 Task: Find connections with filter location Granja with filter topic #Gettingthingsdonewith filter profile language German with filter current company APL Logistics with filter school Bharath University with filter industry Wholesale Hardware, Plumbing, Heating Equipment with filter service category Nonprofit Consulting with filter keywords title Truck Driver
Action: Mouse moved to (583, 119)
Screenshot: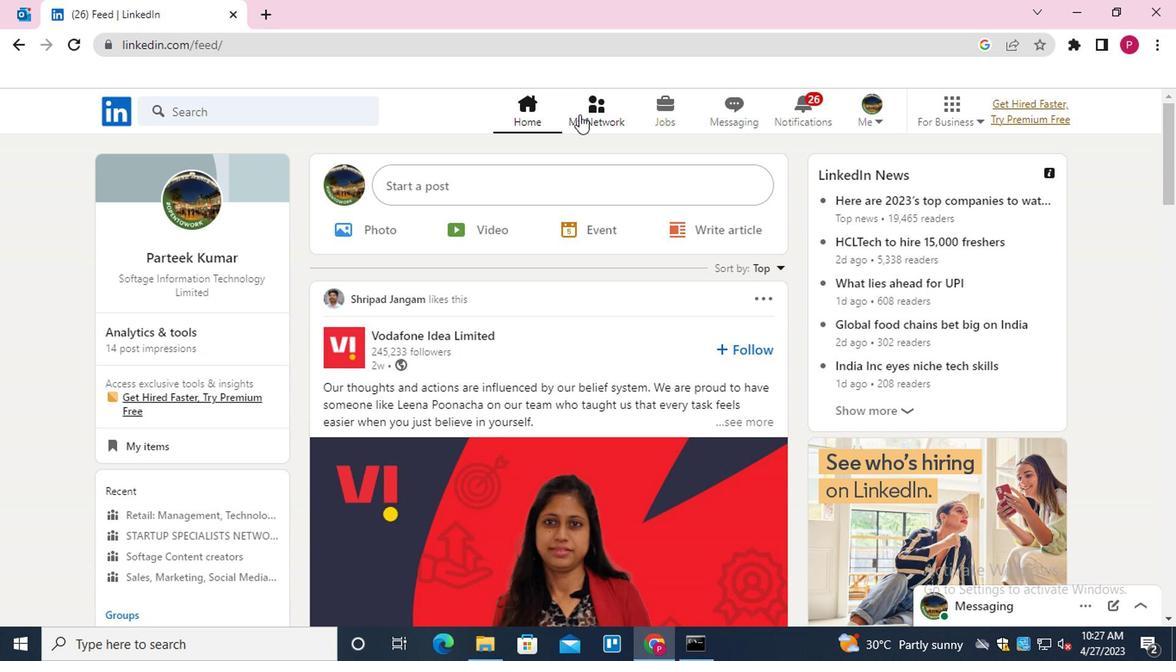 
Action: Mouse pressed left at (583, 119)
Screenshot: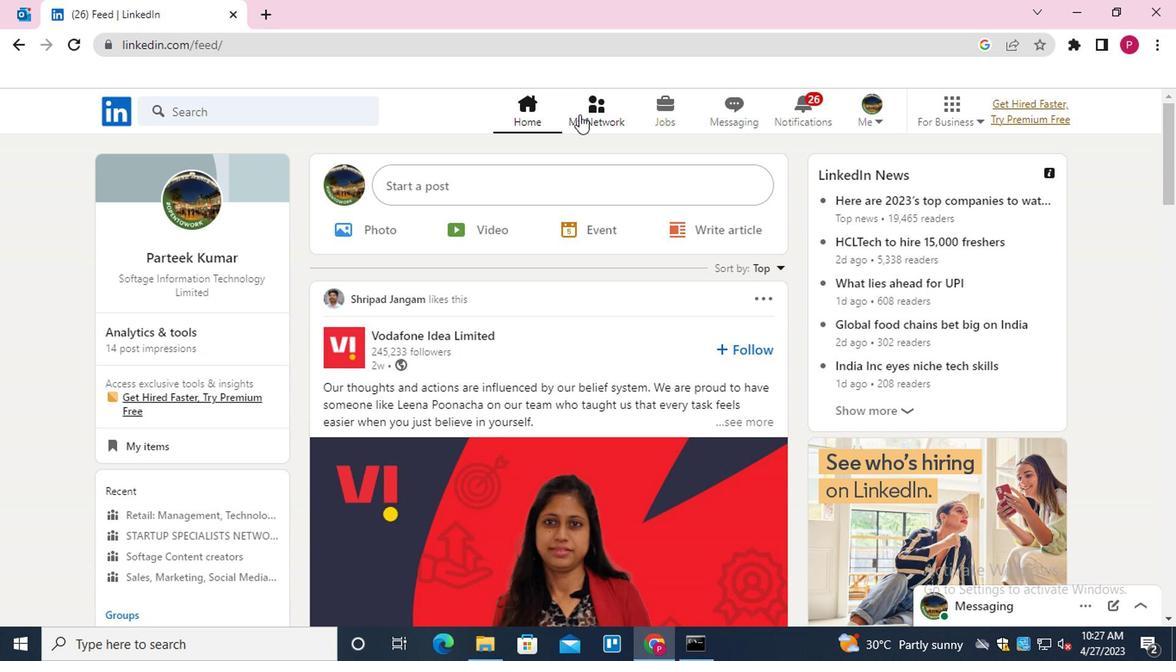 
Action: Mouse moved to (240, 212)
Screenshot: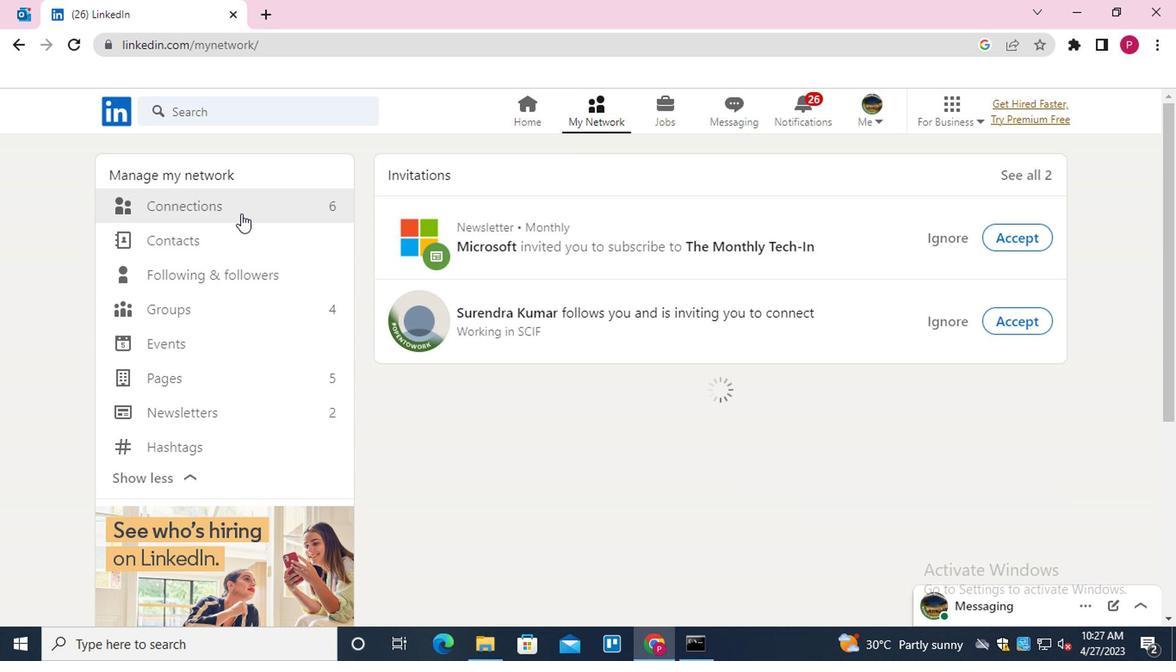 
Action: Mouse pressed left at (240, 212)
Screenshot: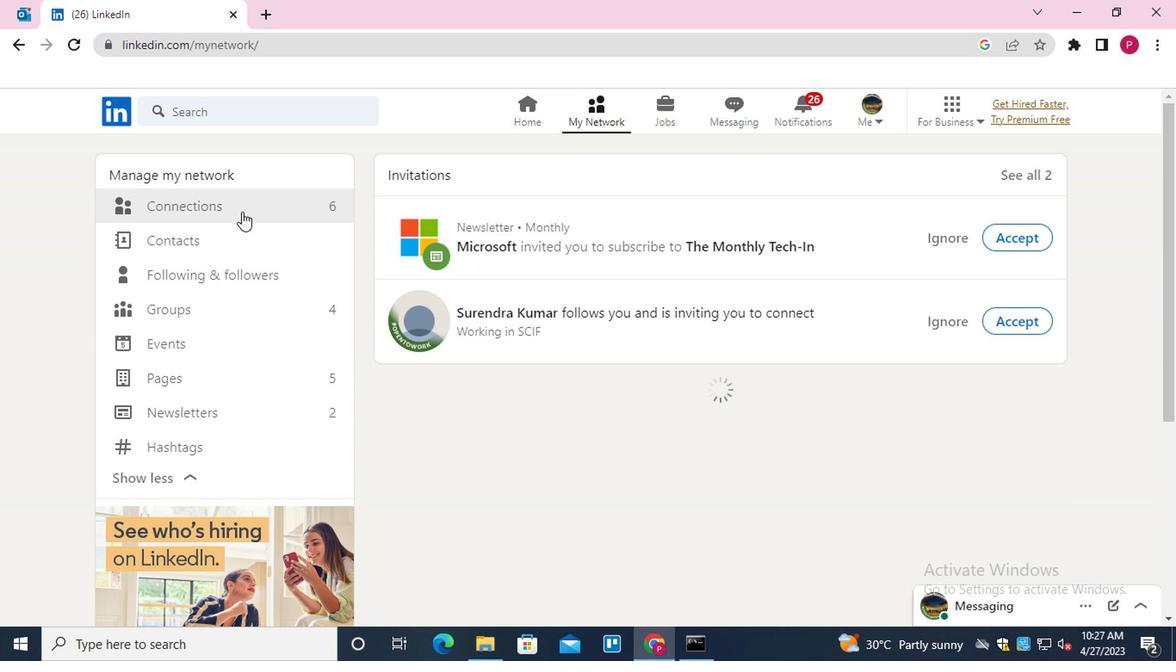
Action: Mouse moved to (705, 205)
Screenshot: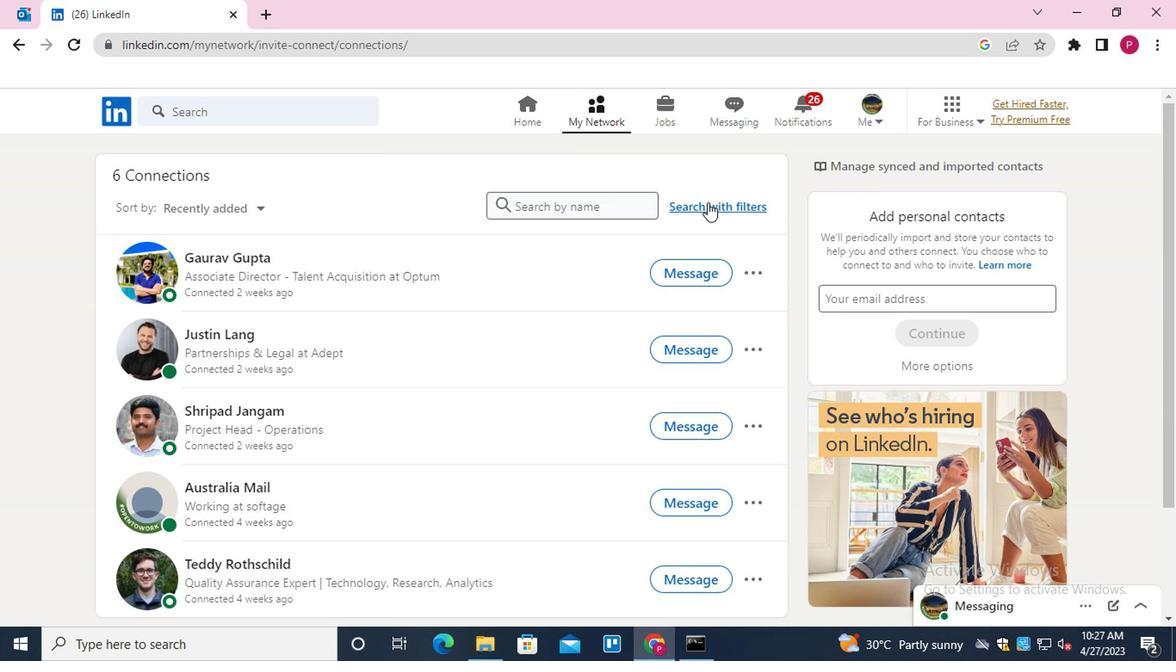 
Action: Mouse pressed left at (705, 205)
Screenshot: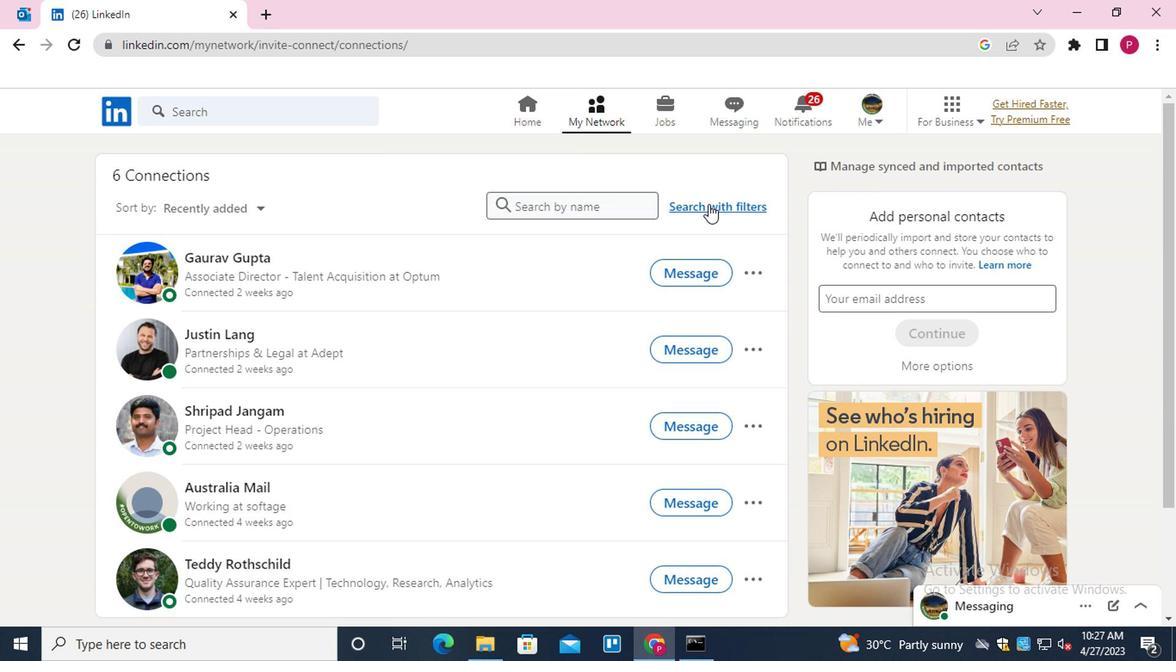 
Action: Mouse moved to (577, 172)
Screenshot: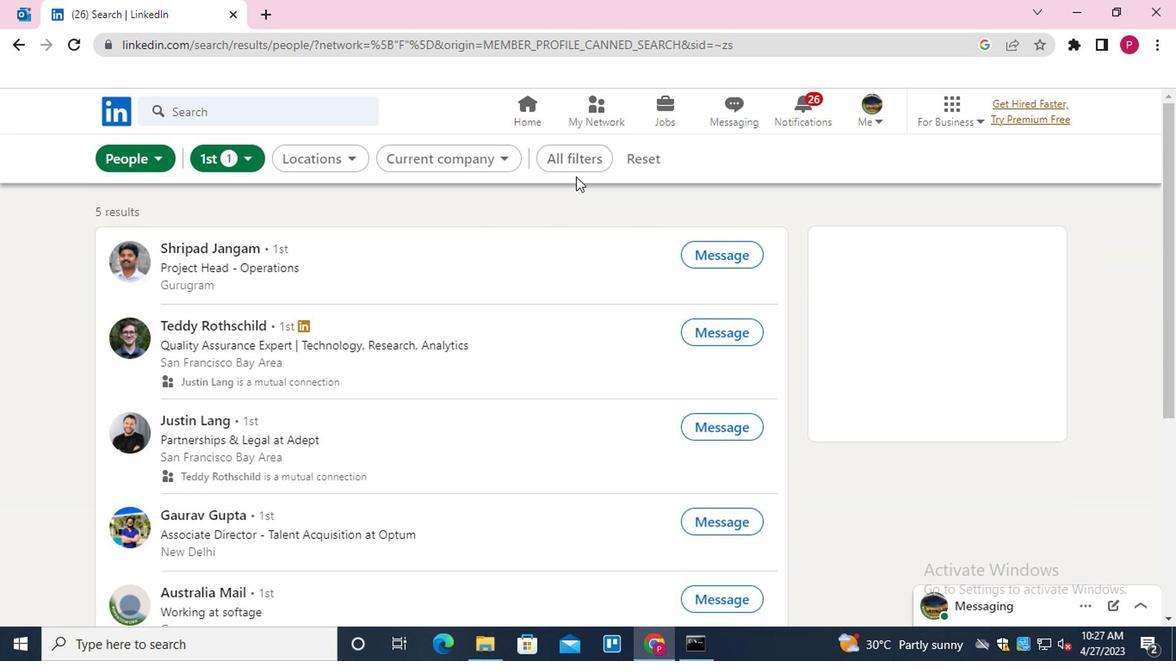 
Action: Mouse pressed left at (577, 172)
Screenshot: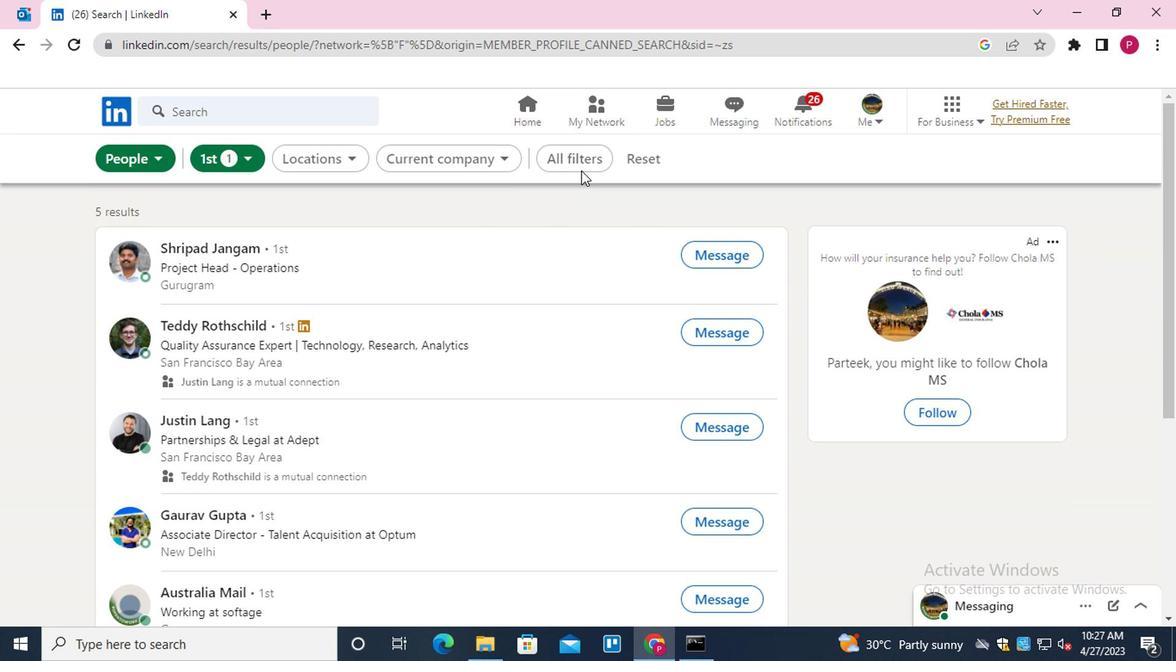 
Action: Mouse moved to (901, 346)
Screenshot: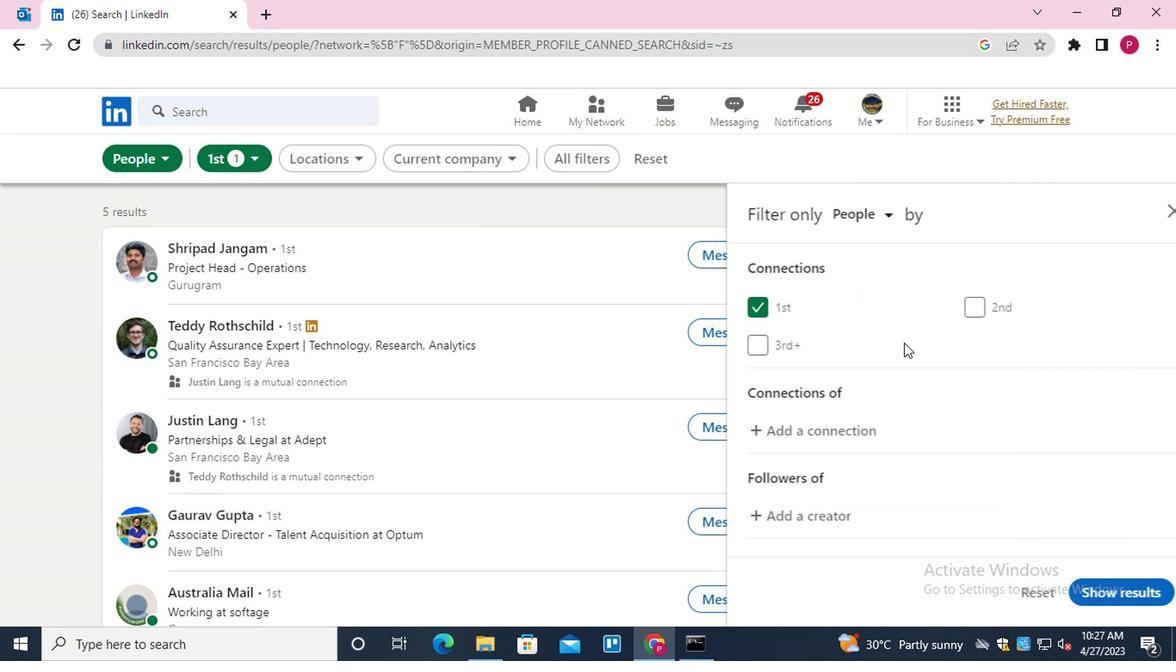 
Action: Mouse scrolled (901, 346) with delta (0, 0)
Screenshot: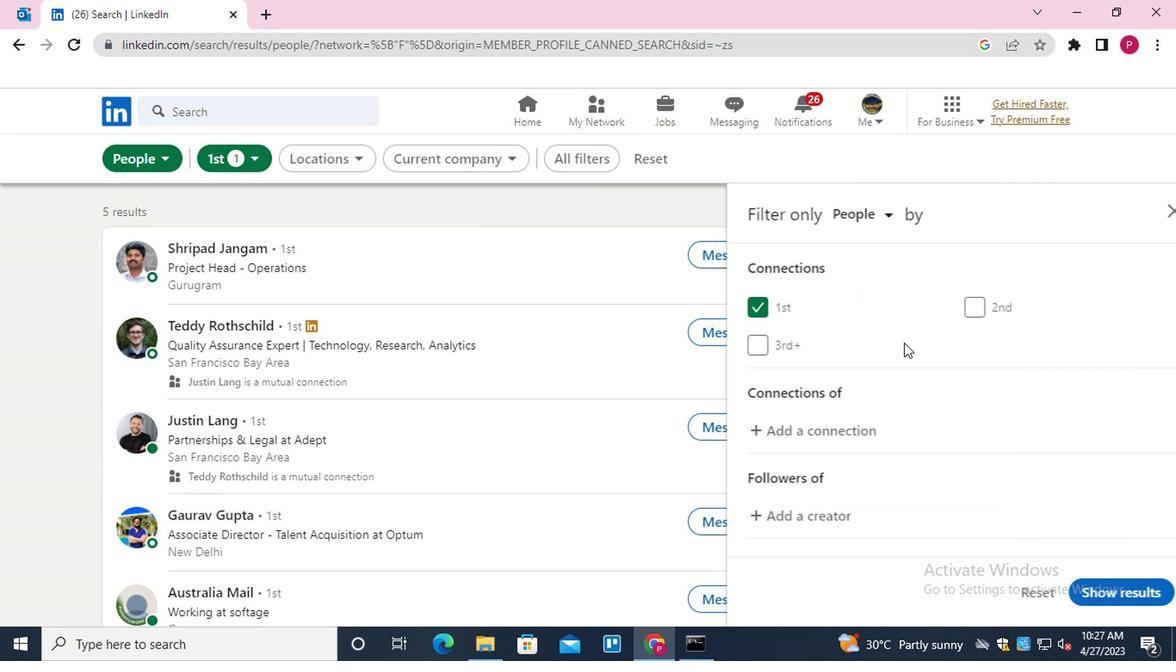 
Action: Mouse moved to (906, 353)
Screenshot: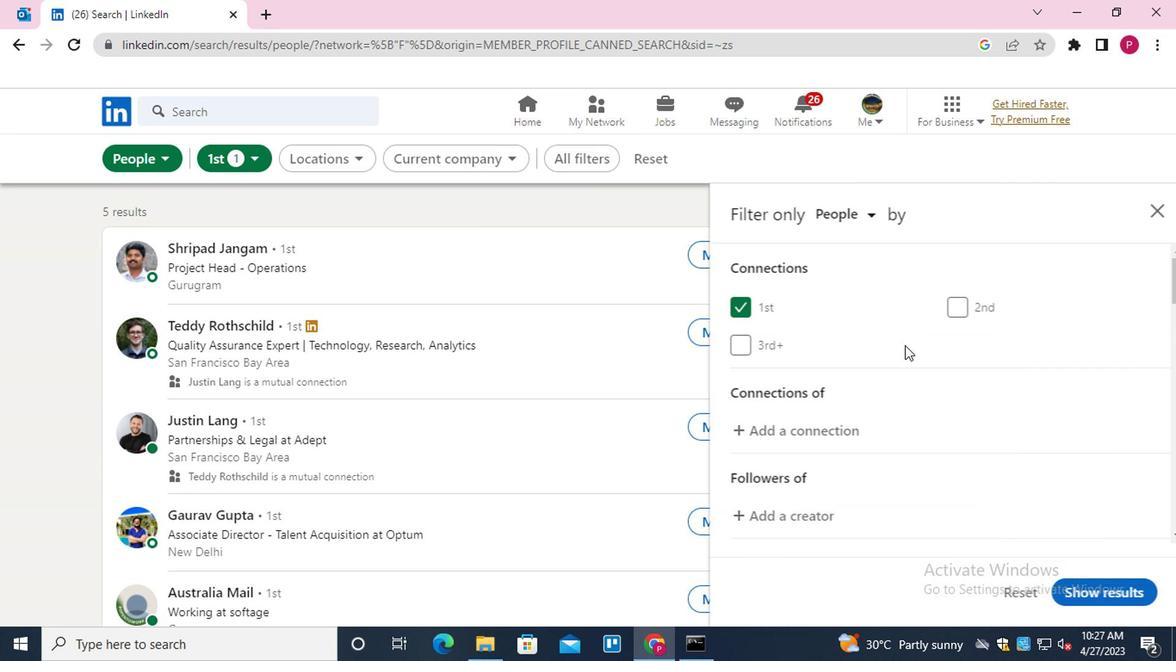 
Action: Mouse scrolled (906, 352) with delta (0, 0)
Screenshot: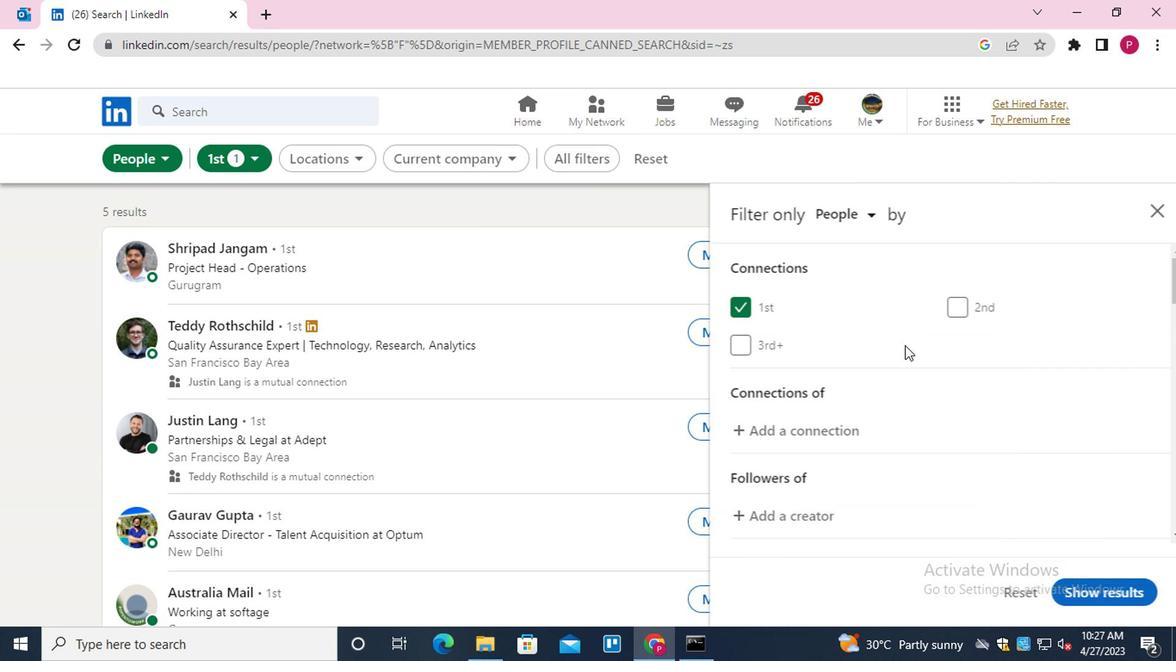 
Action: Mouse moved to (908, 356)
Screenshot: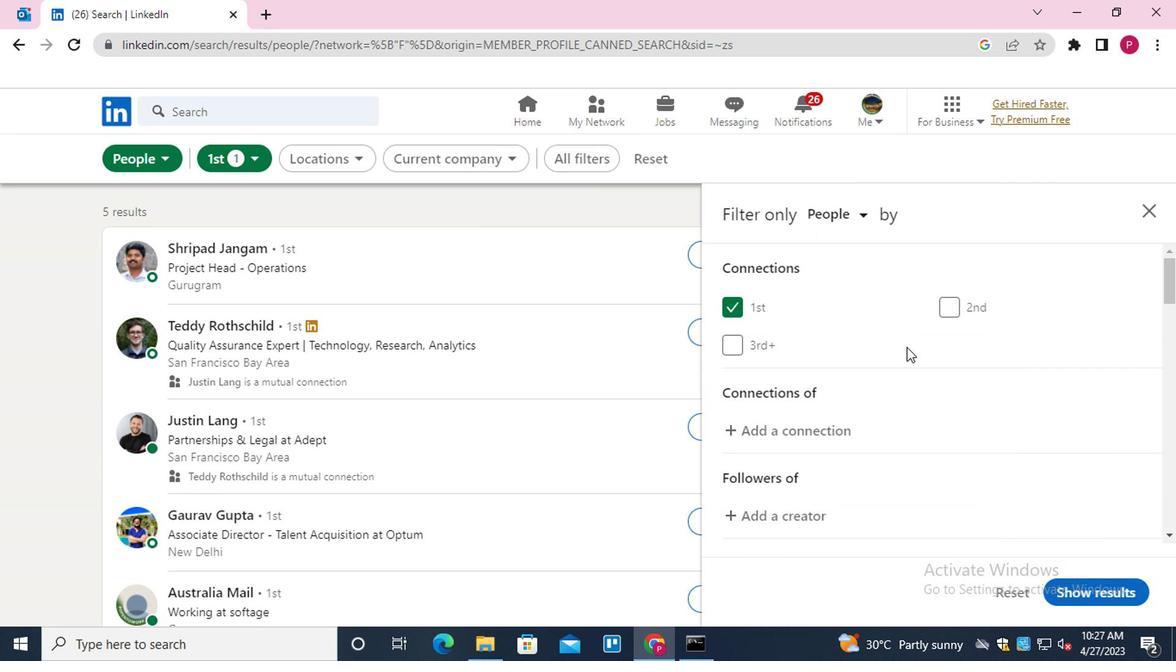 
Action: Mouse scrolled (908, 355) with delta (0, 0)
Screenshot: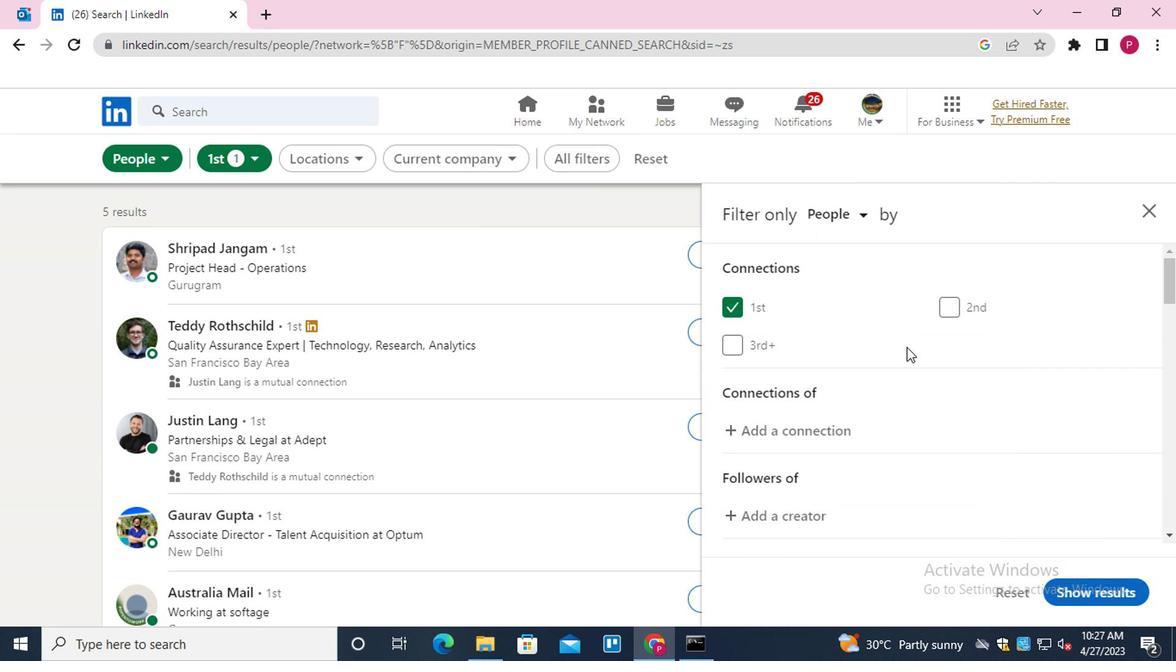 
Action: Mouse moved to (910, 362)
Screenshot: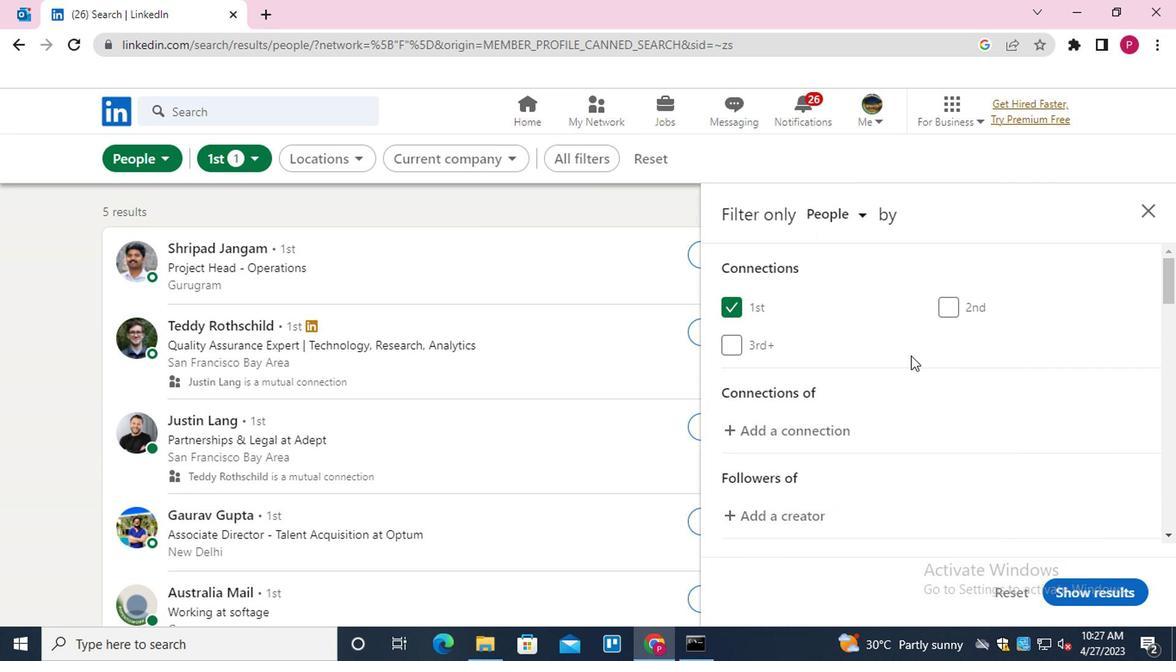 
Action: Mouse scrolled (910, 361) with delta (0, 0)
Screenshot: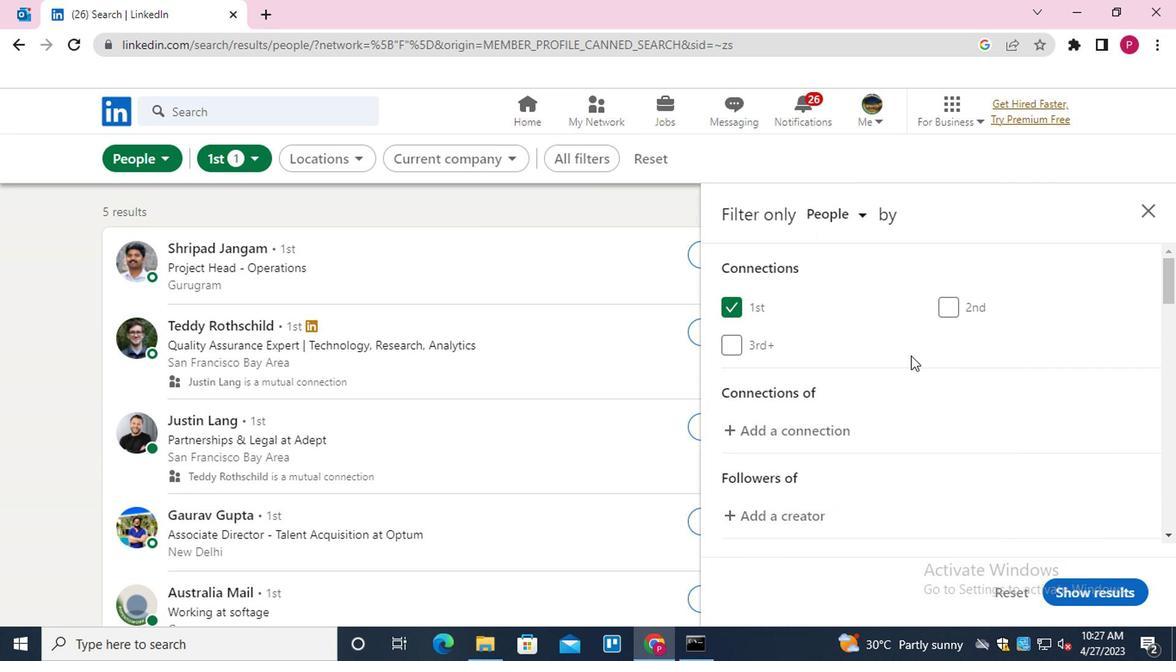 
Action: Mouse moved to (1030, 327)
Screenshot: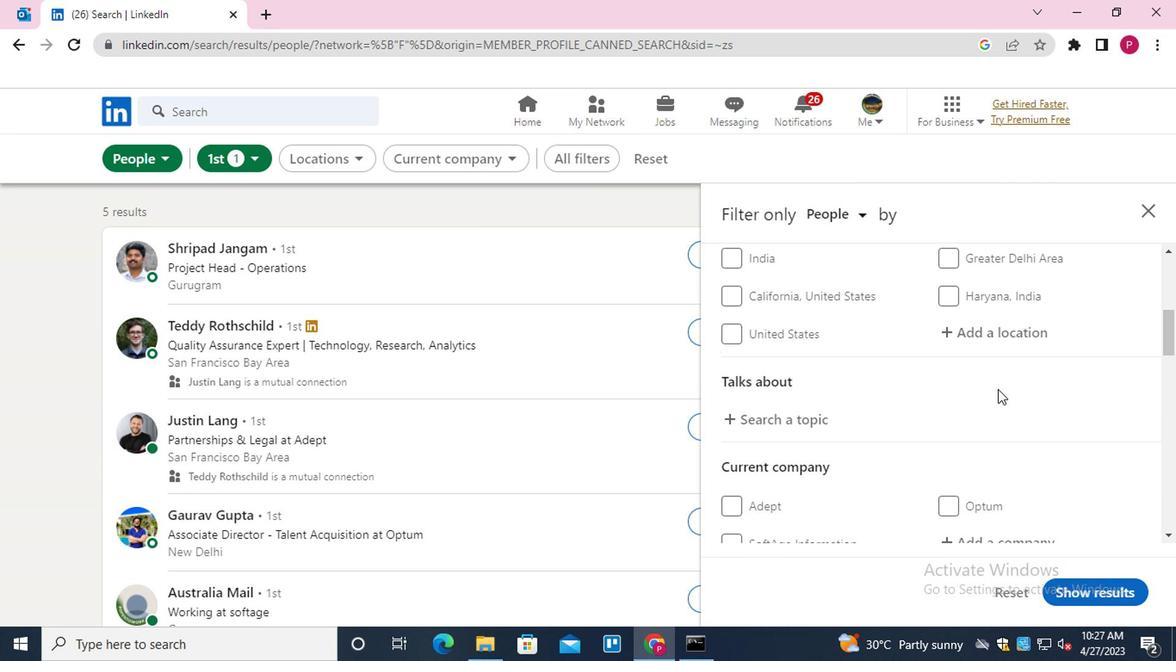 
Action: Mouse pressed left at (1030, 327)
Screenshot: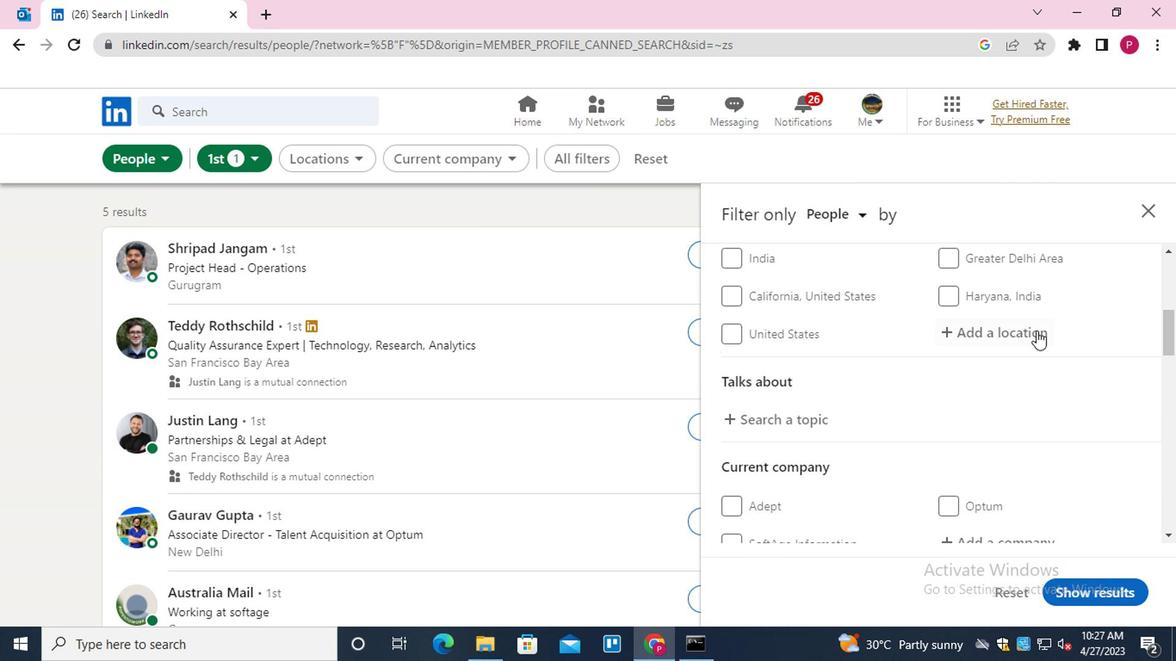 
Action: Mouse moved to (1003, 343)
Screenshot: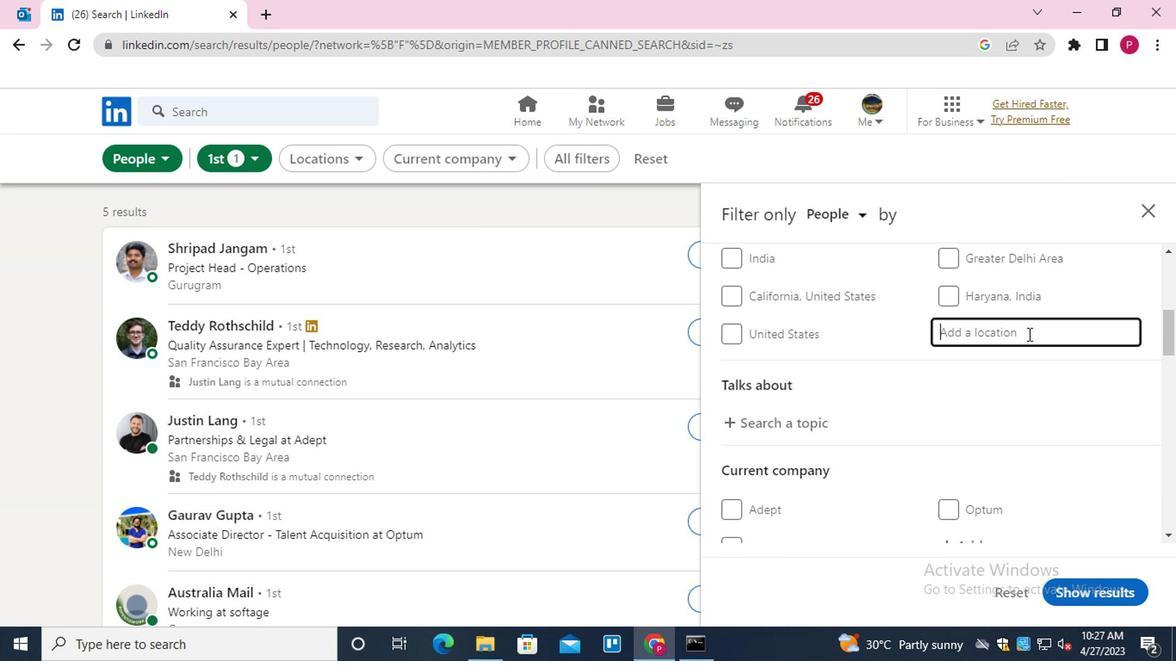 
Action: Key pressed <Key.shift><Key.shift><Key.shift><Key.shift><Key.shift><Key.shift><Key.shift><Key.shift><Key.shift>GRANZA<Key.enter>
Screenshot: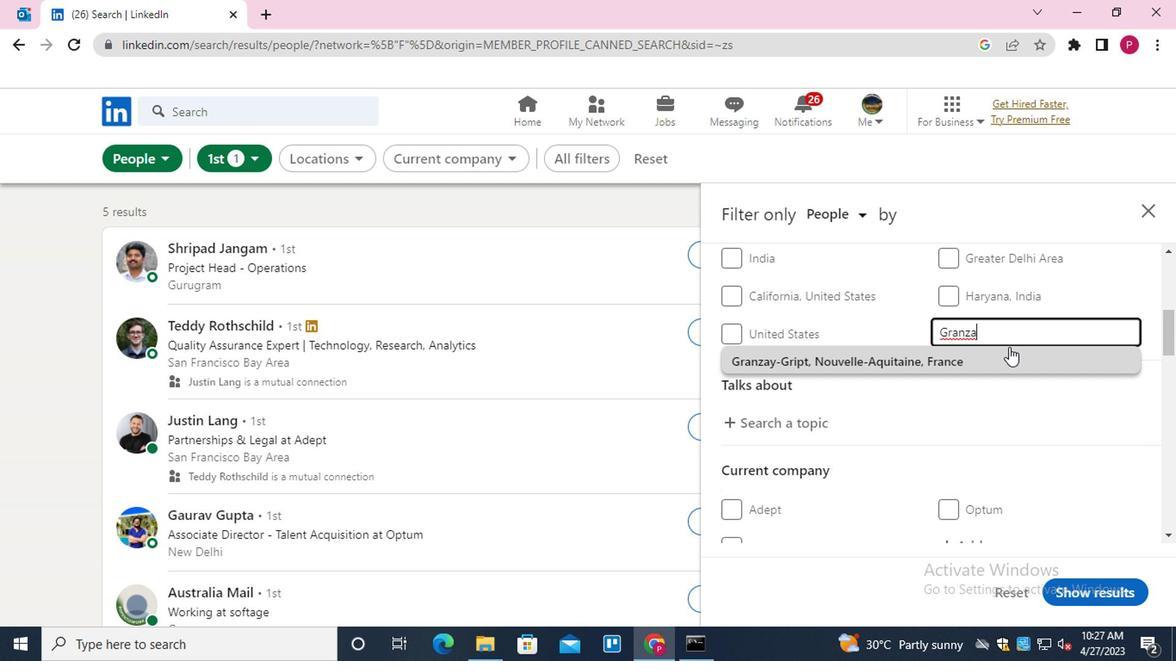 
Action: Mouse moved to (738, 412)
Screenshot: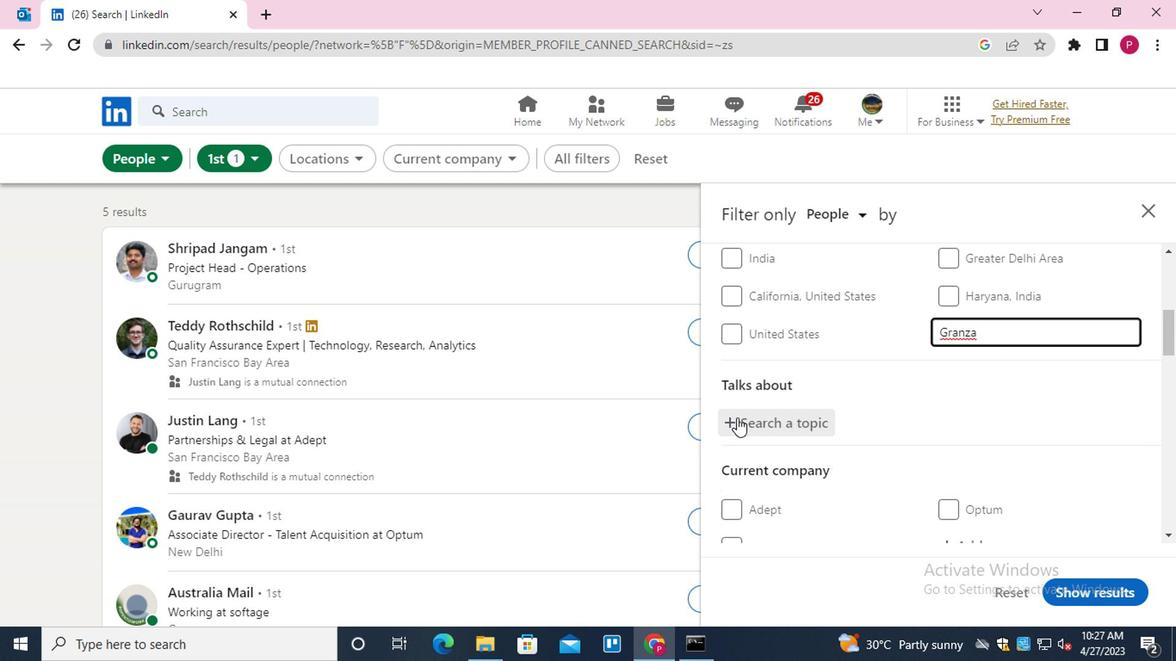
Action: Mouse pressed left at (738, 412)
Screenshot: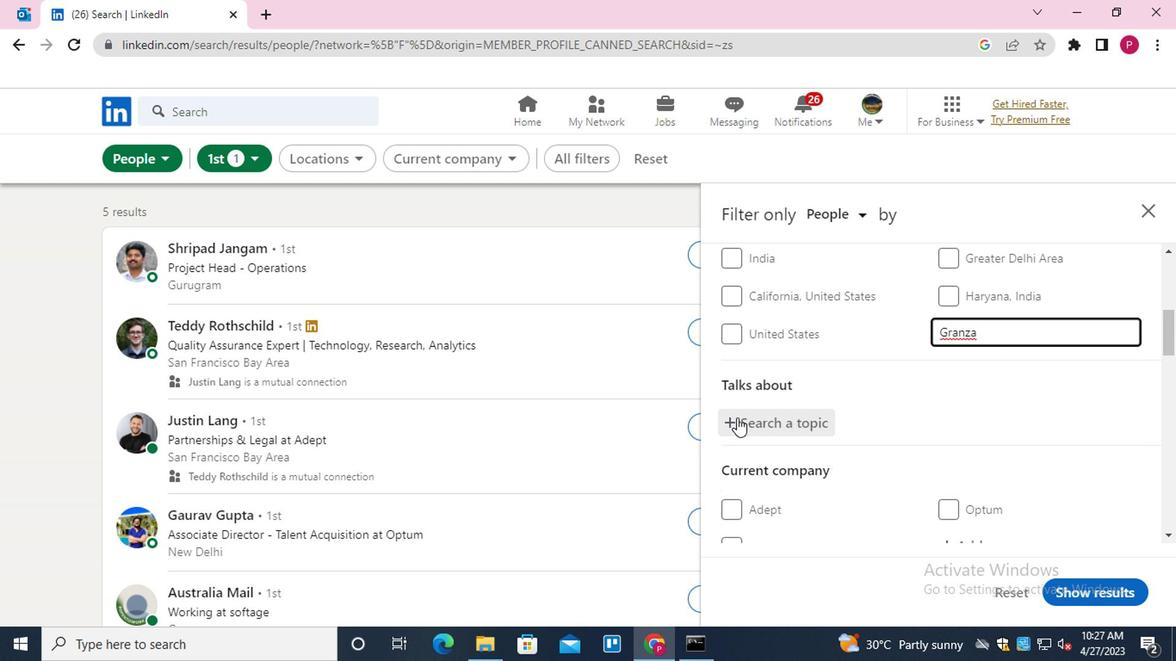 
Action: Mouse moved to (927, 381)
Screenshot: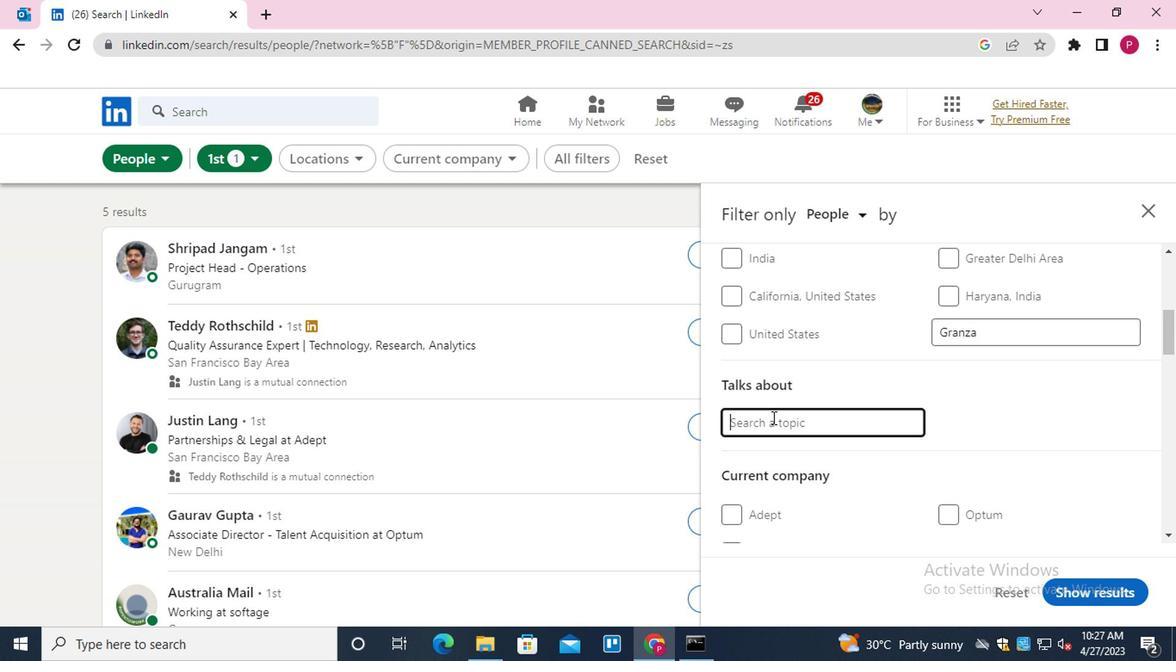 
Action: Key pressed GETTING<Key.down><Key.enter>
Screenshot: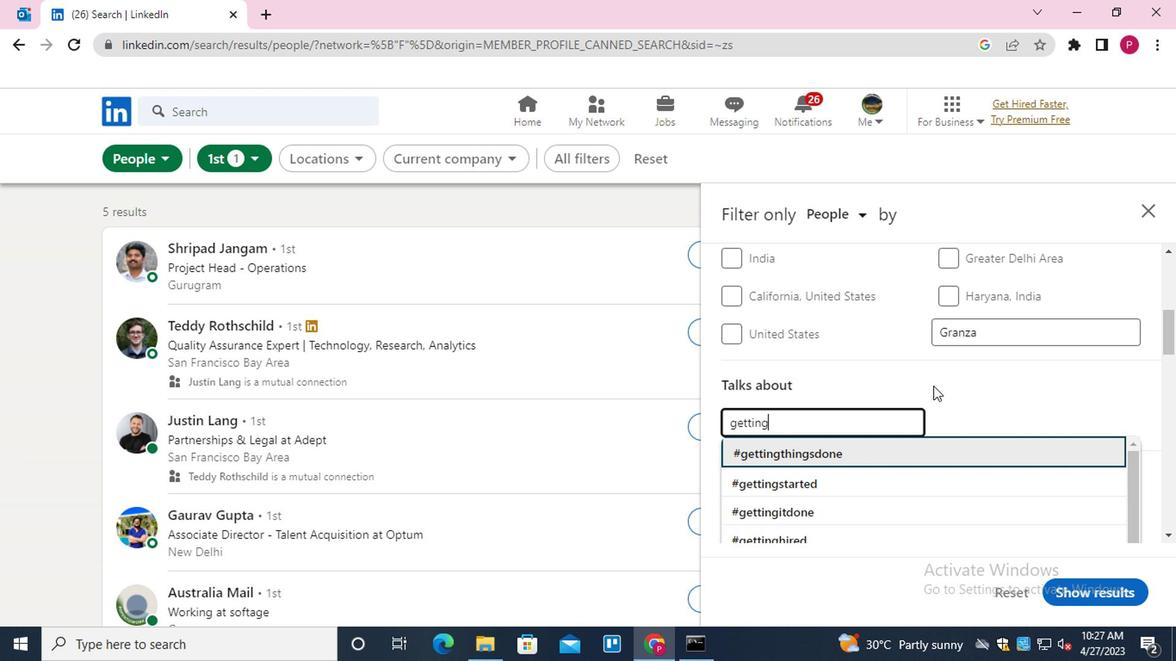 
Action: Mouse moved to (926, 382)
Screenshot: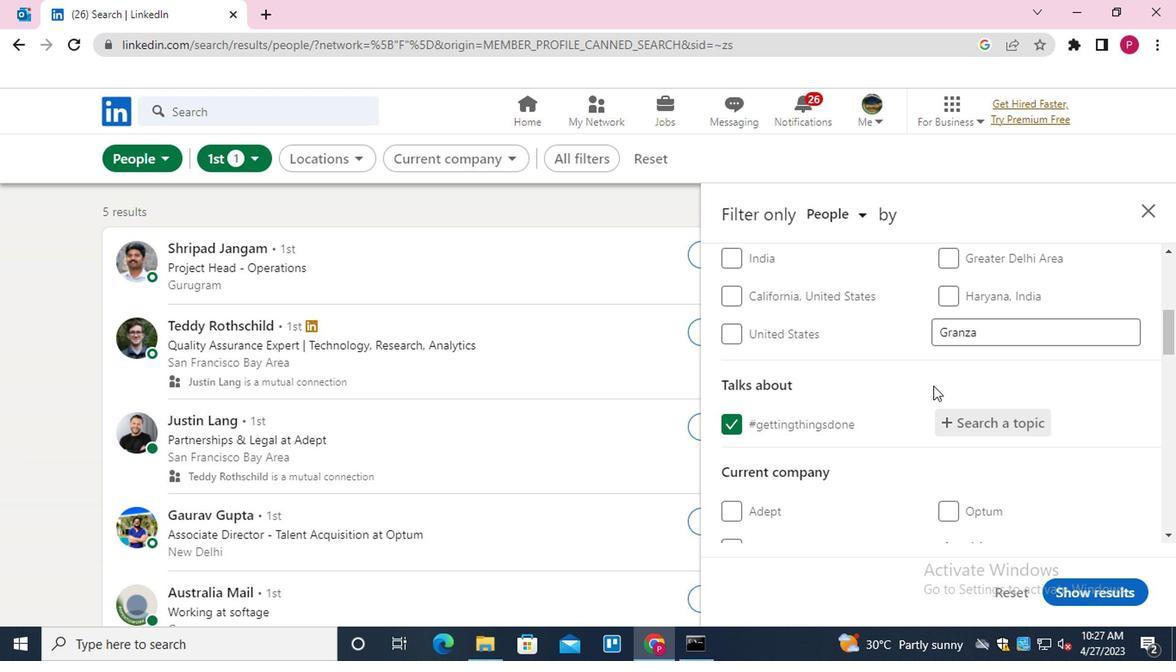 
Action: Mouse scrolled (926, 381) with delta (0, -1)
Screenshot: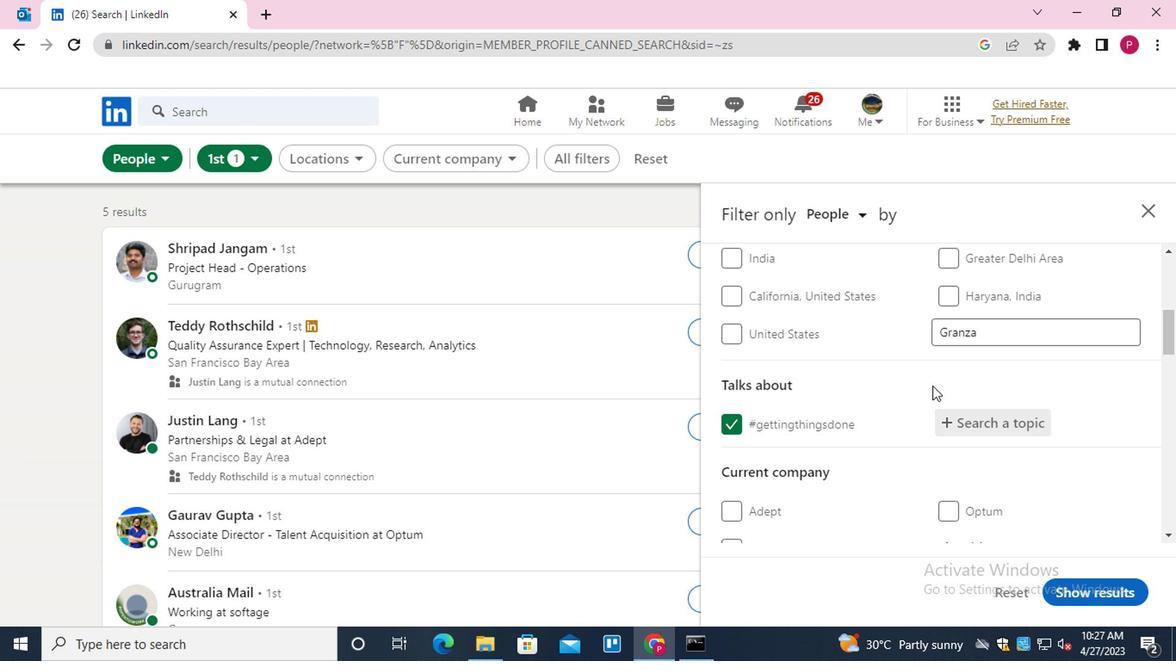 
Action: Mouse scrolled (926, 381) with delta (0, -1)
Screenshot: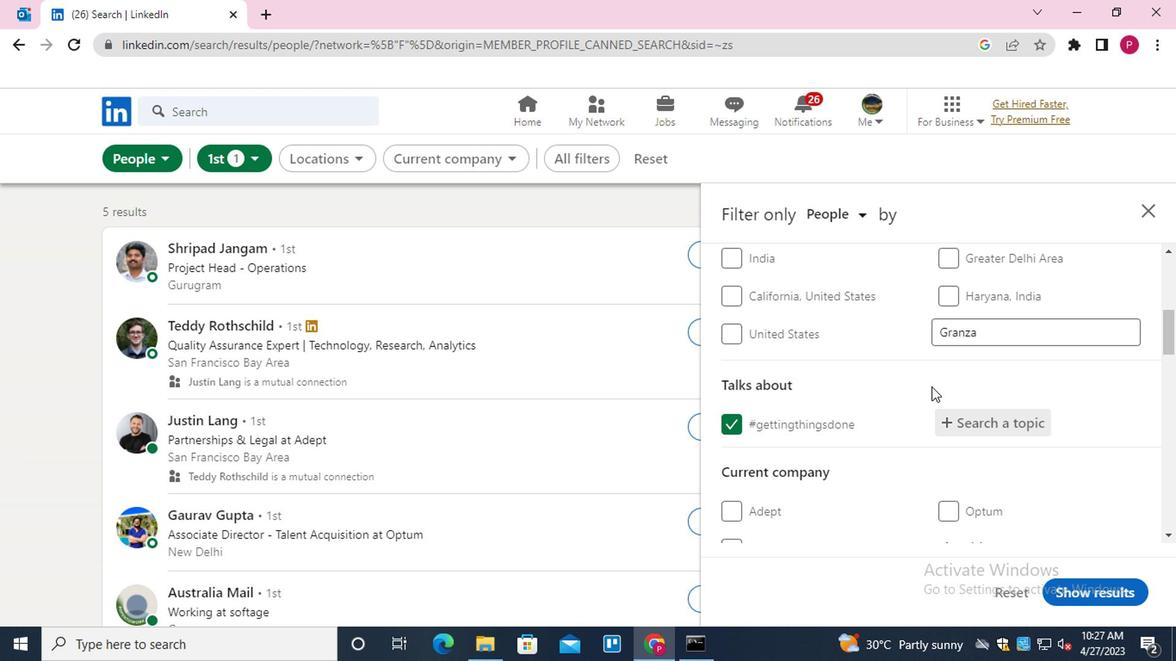 
Action: Mouse scrolled (926, 381) with delta (0, -1)
Screenshot: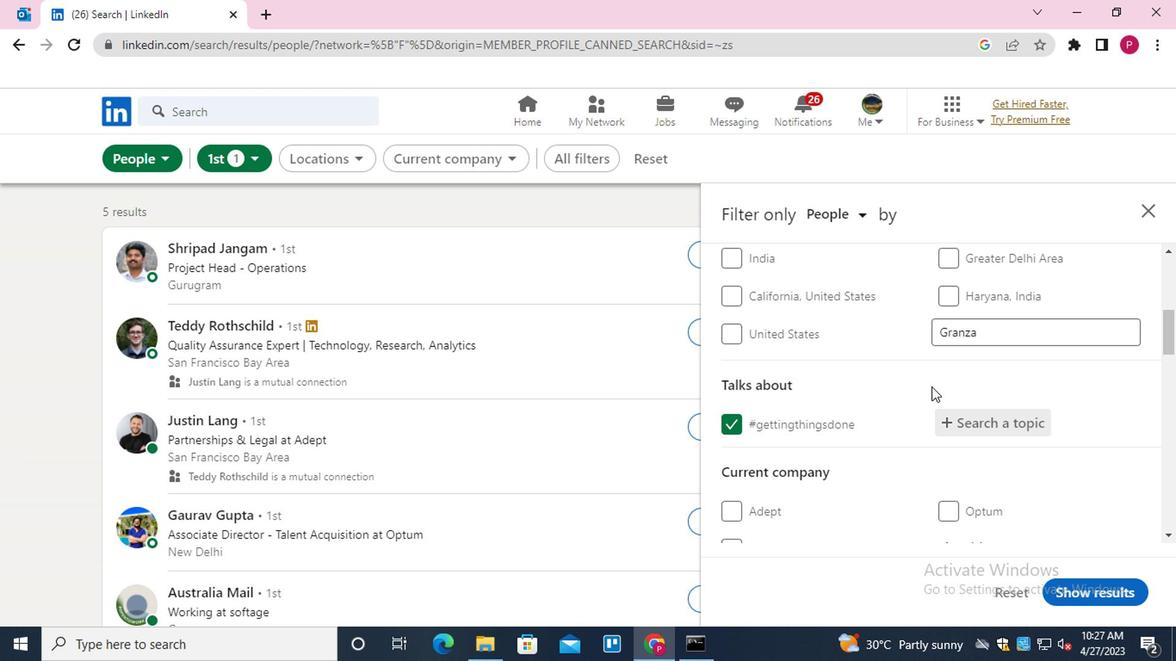 
Action: Mouse moved to (993, 286)
Screenshot: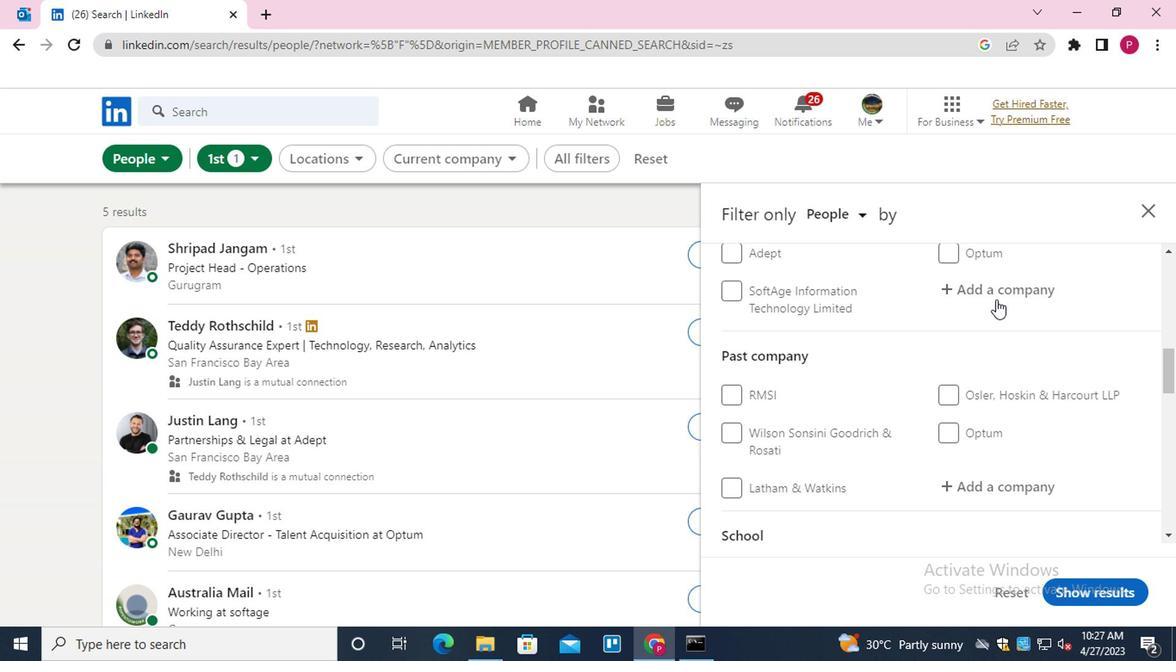 
Action: Mouse pressed left at (993, 286)
Screenshot: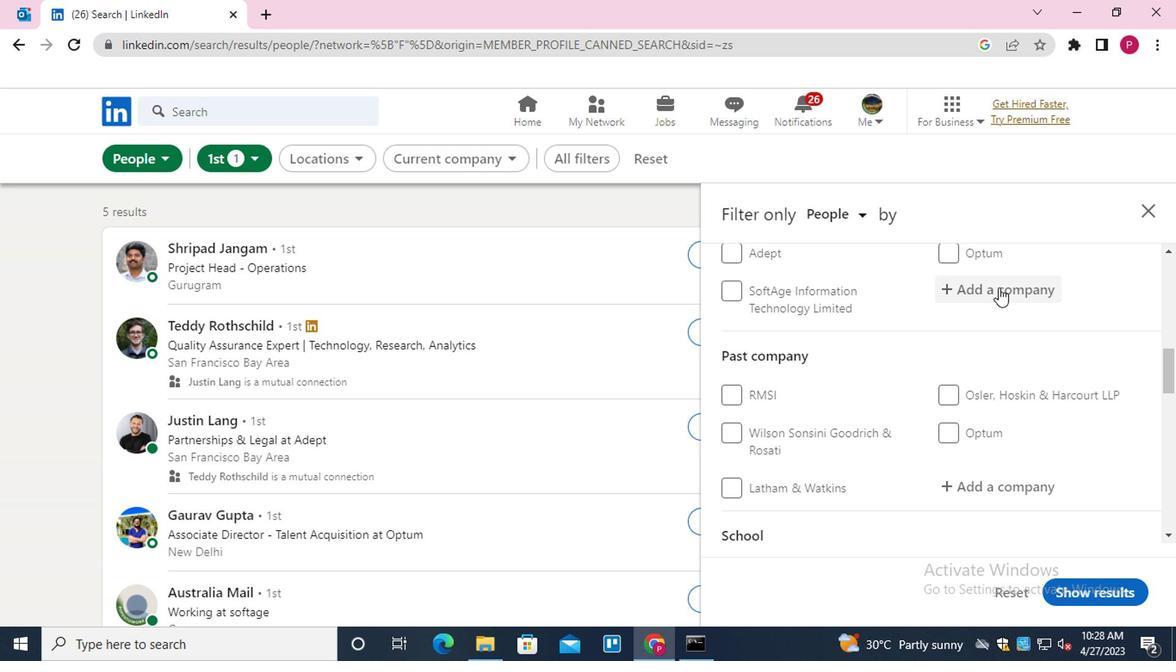 
Action: Mouse moved to (992, 284)
Screenshot: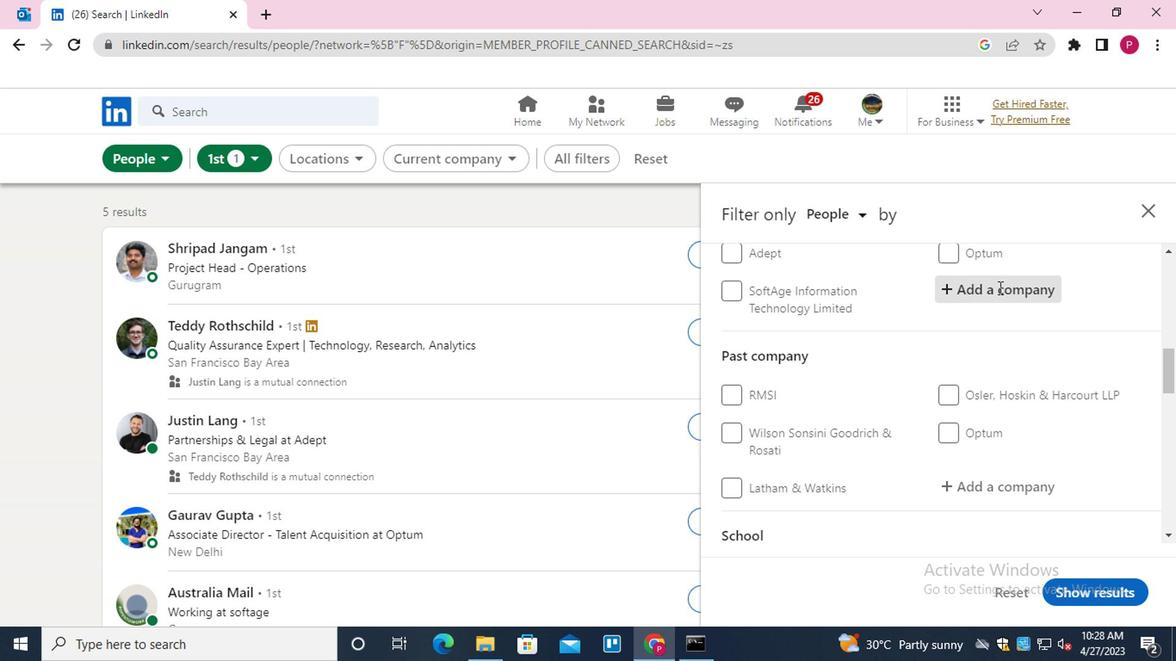 
Action: Key pressed <Key.shift>APL<Key.down><Key.down><Key.down><Key.enter>
Screenshot: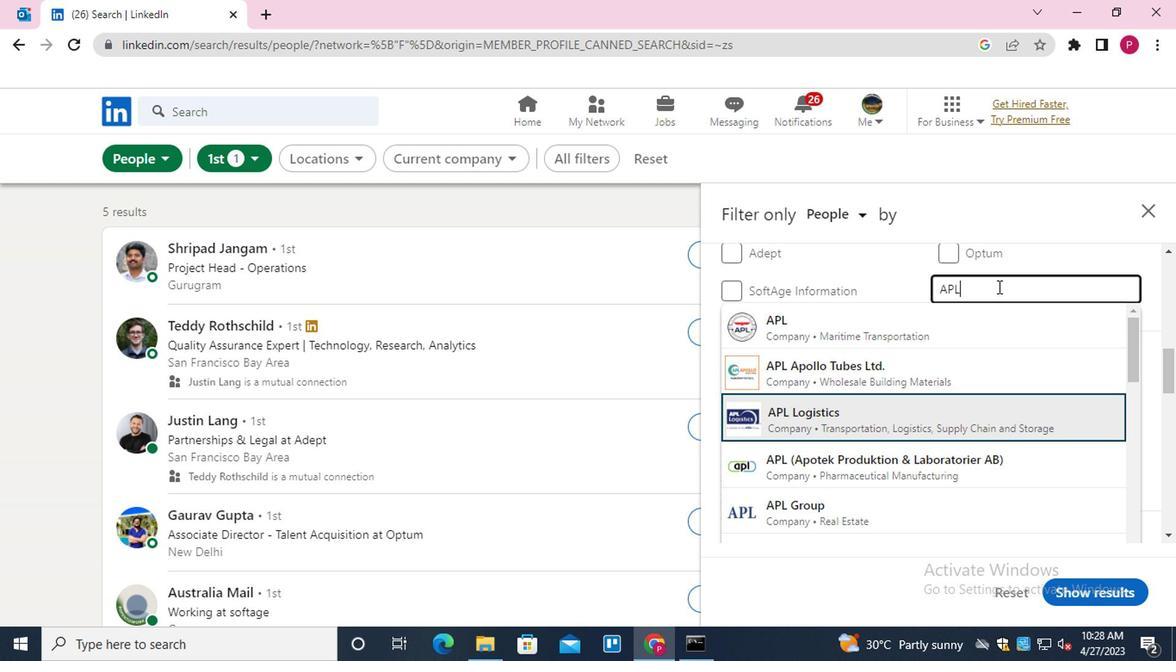 
Action: Mouse moved to (844, 398)
Screenshot: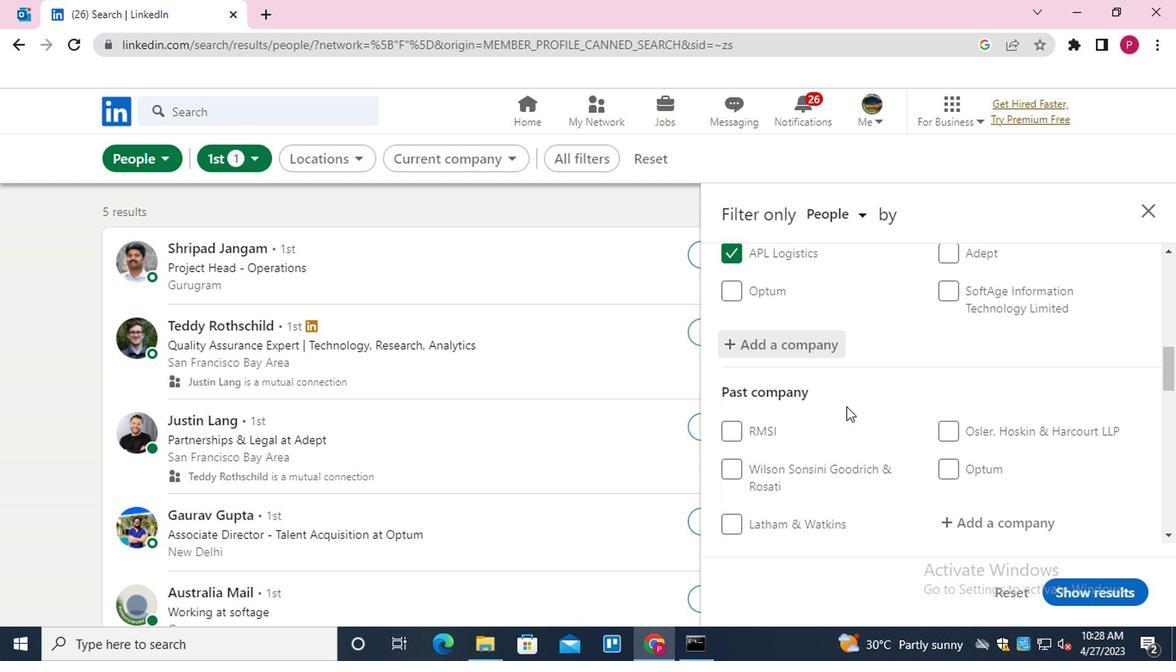 
Action: Mouse scrolled (844, 398) with delta (0, 0)
Screenshot: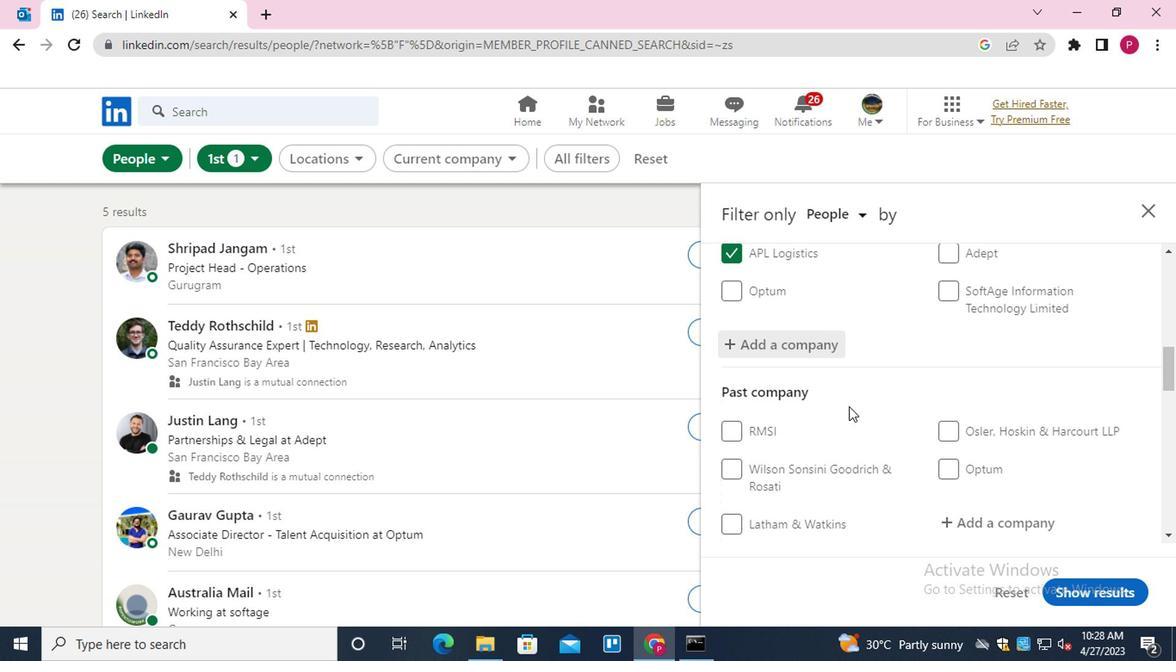 
Action: Mouse scrolled (844, 398) with delta (0, 0)
Screenshot: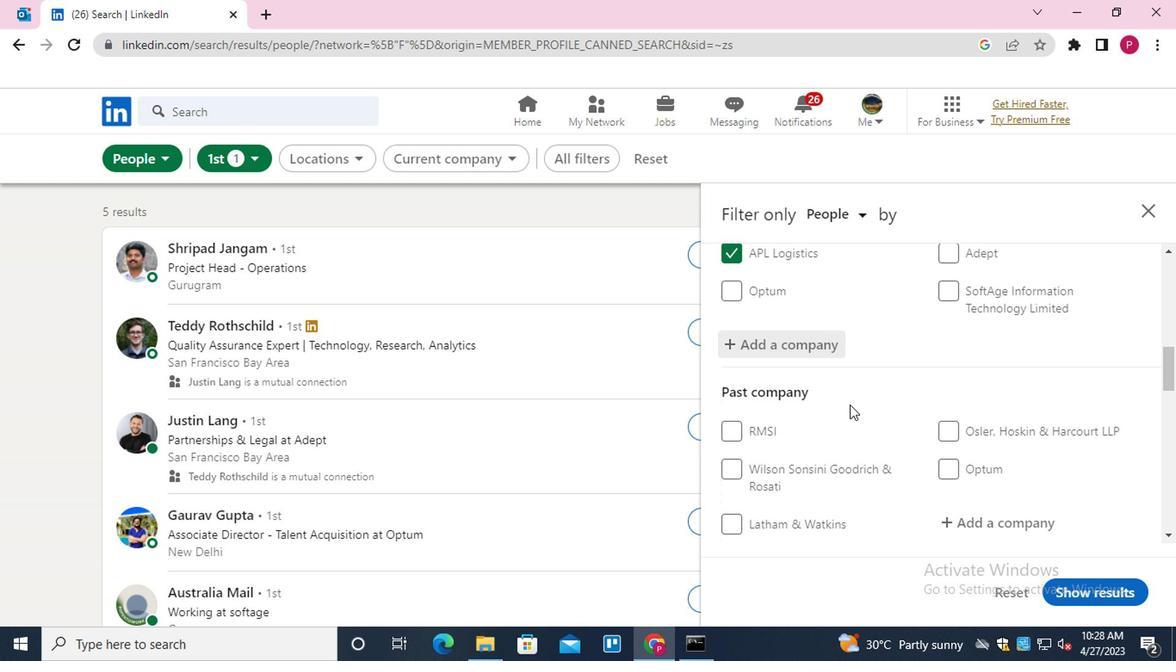 
Action: Mouse scrolled (844, 398) with delta (0, 0)
Screenshot: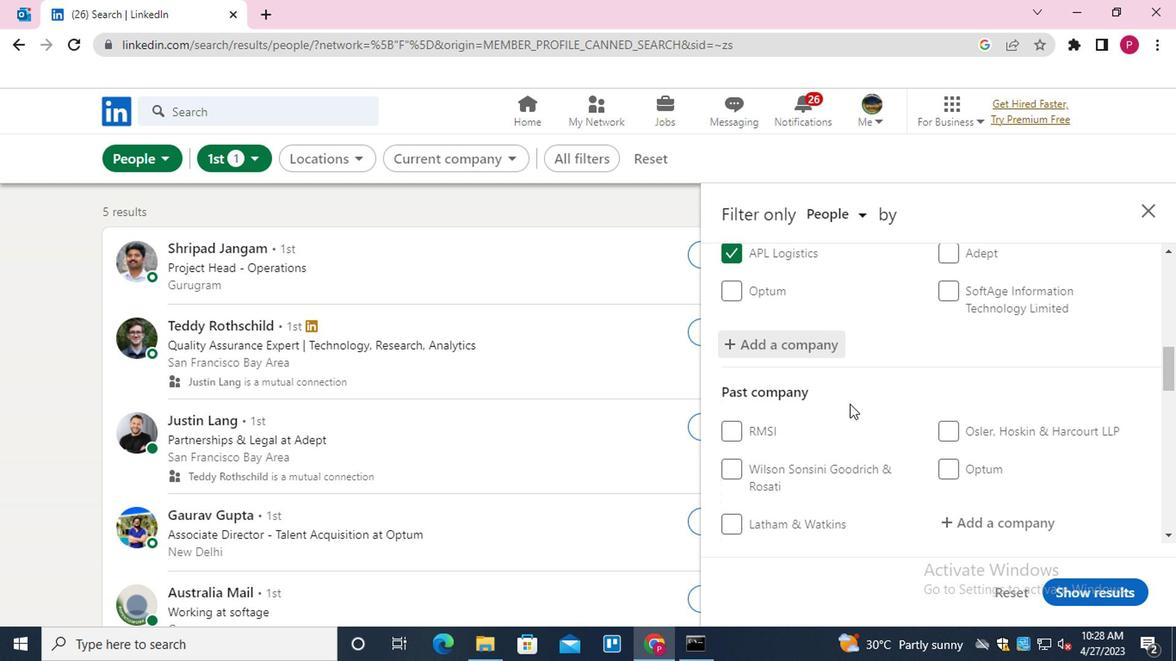 
Action: Mouse scrolled (844, 398) with delta (0, 0)
Screenshot: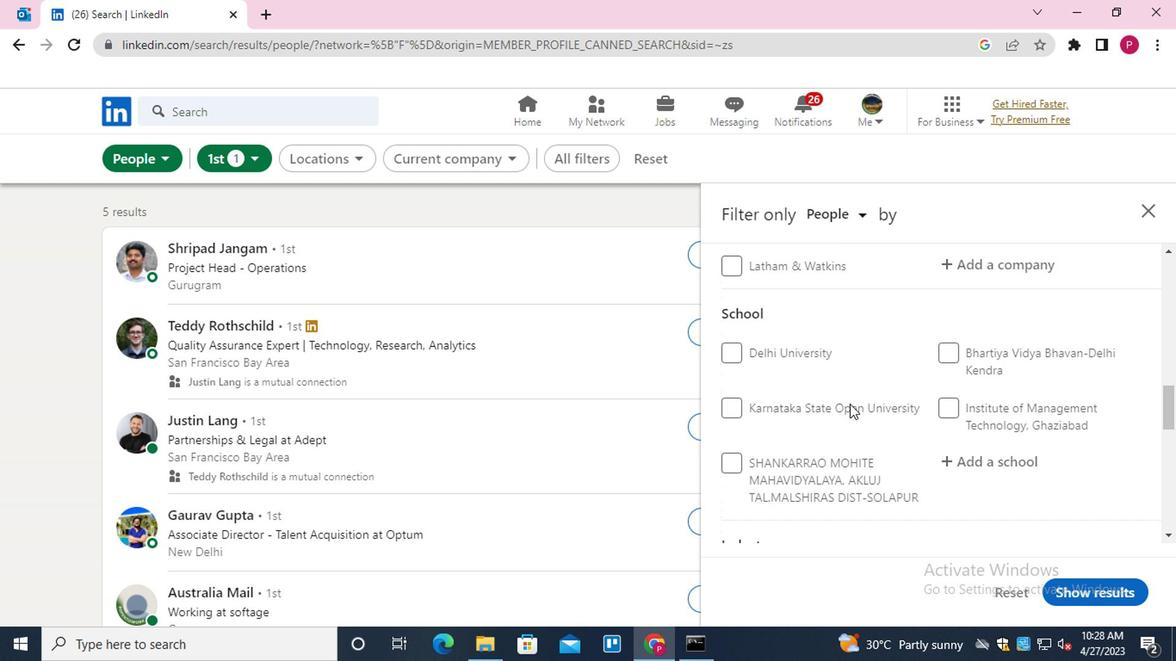 
Action: Mouse scrolled (844, 398) with delta (0, 0)
Screenshot: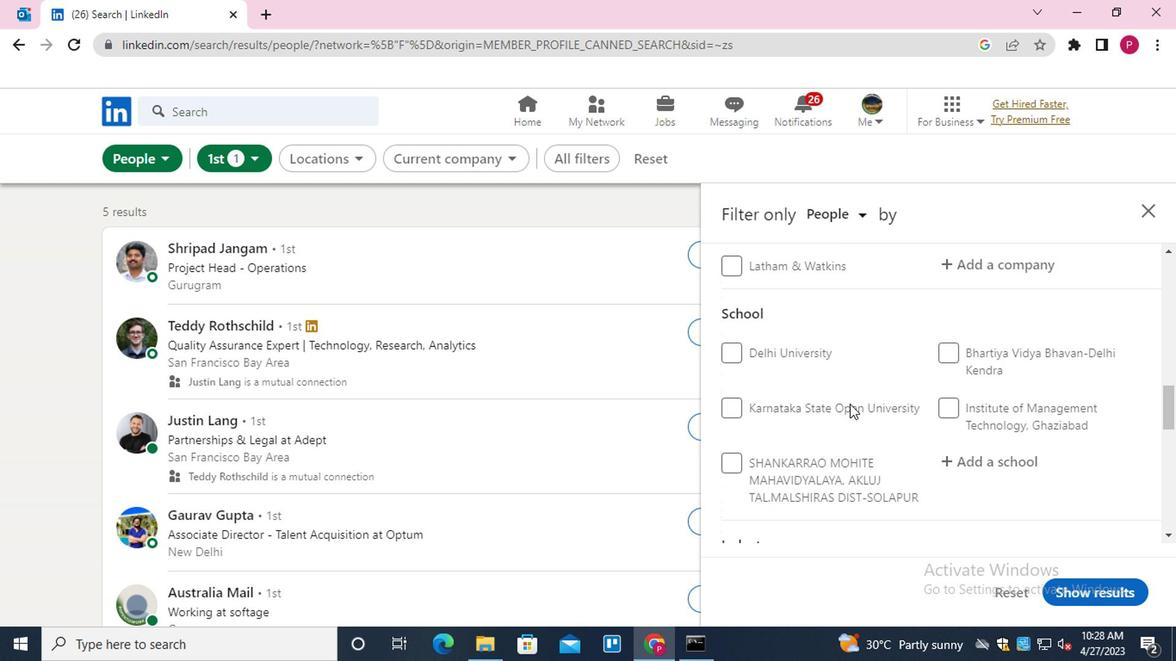 
Action: Mouse moved to (993, 275)
Screenshot: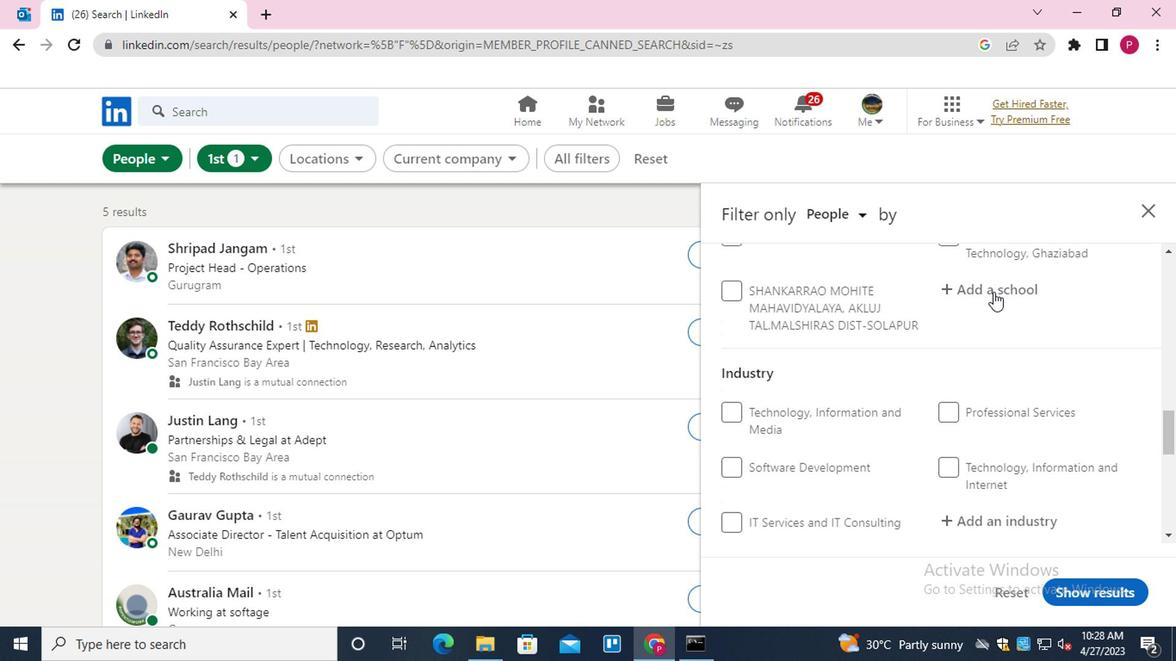 
Action: Mouse pressed left at (993, 275)
Screenshot: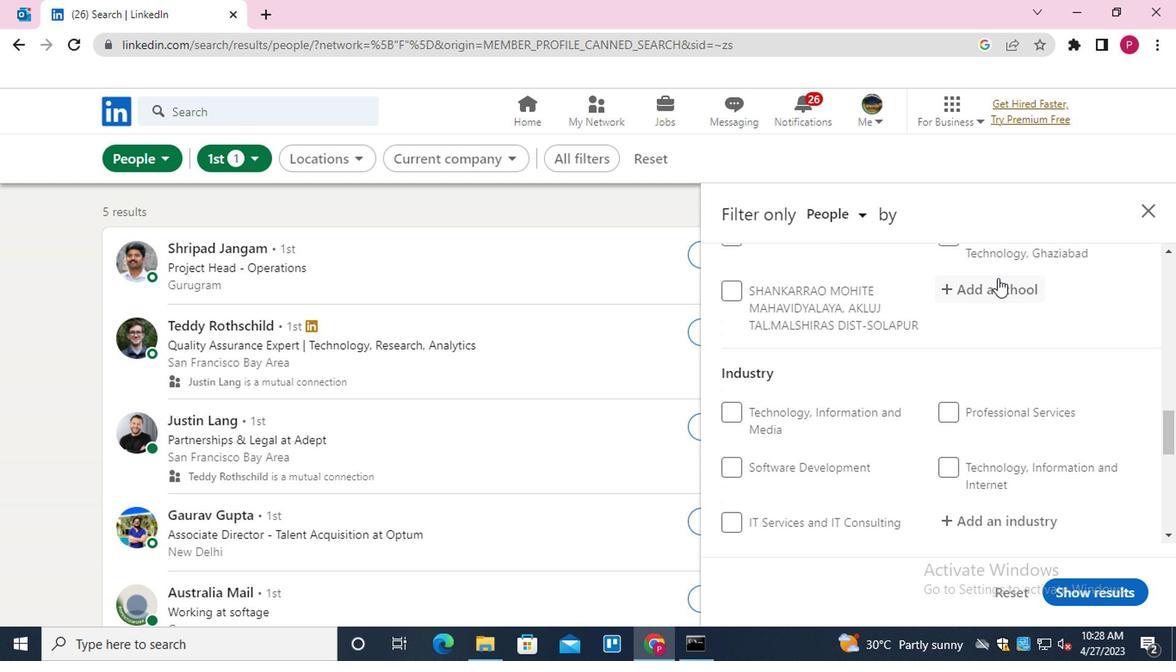 
Action: Key pressed <Key.shift><Key.shift><Key.shift><Key.shift><Key.shift>BHARATH<Key.space><Key.down><Key.enter>
Screenshot: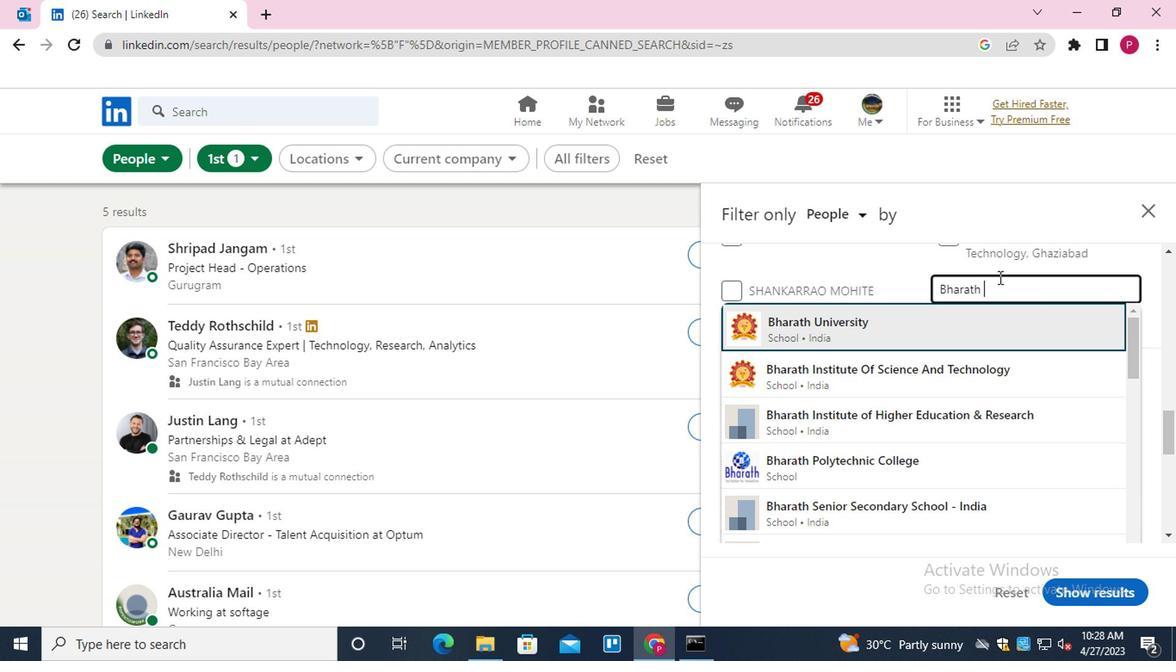 
Action: Mouse moved to (974, 291)
Screenshot: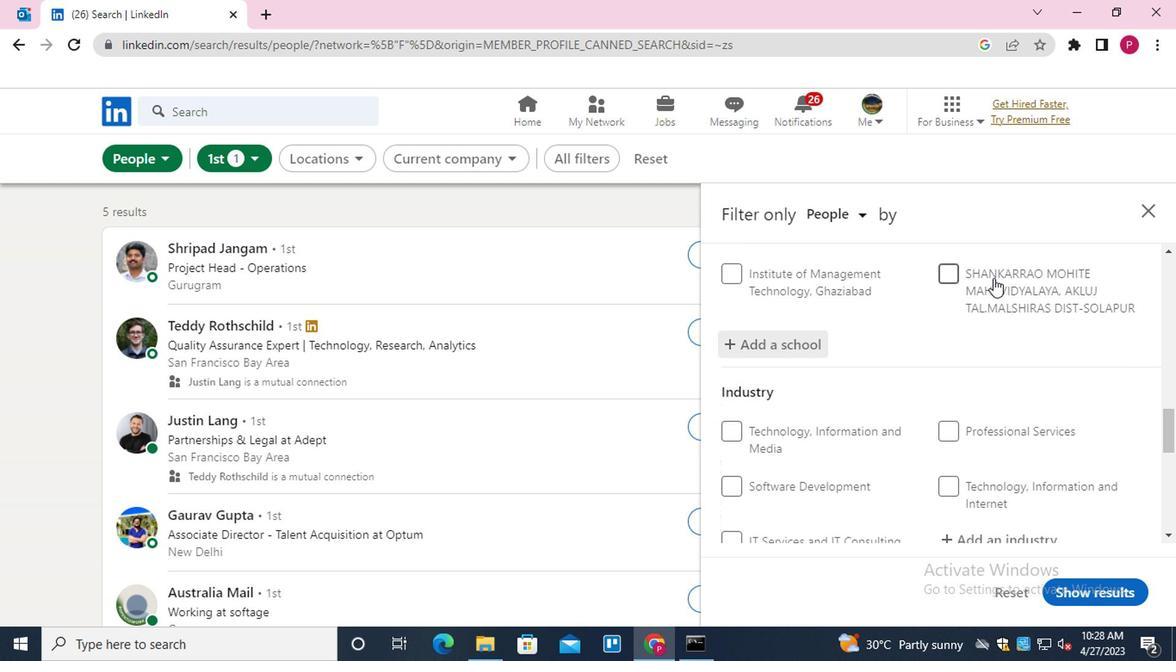 
Action: Mouse scrolled (974, 290) with delta (0, 0)
Screenshot: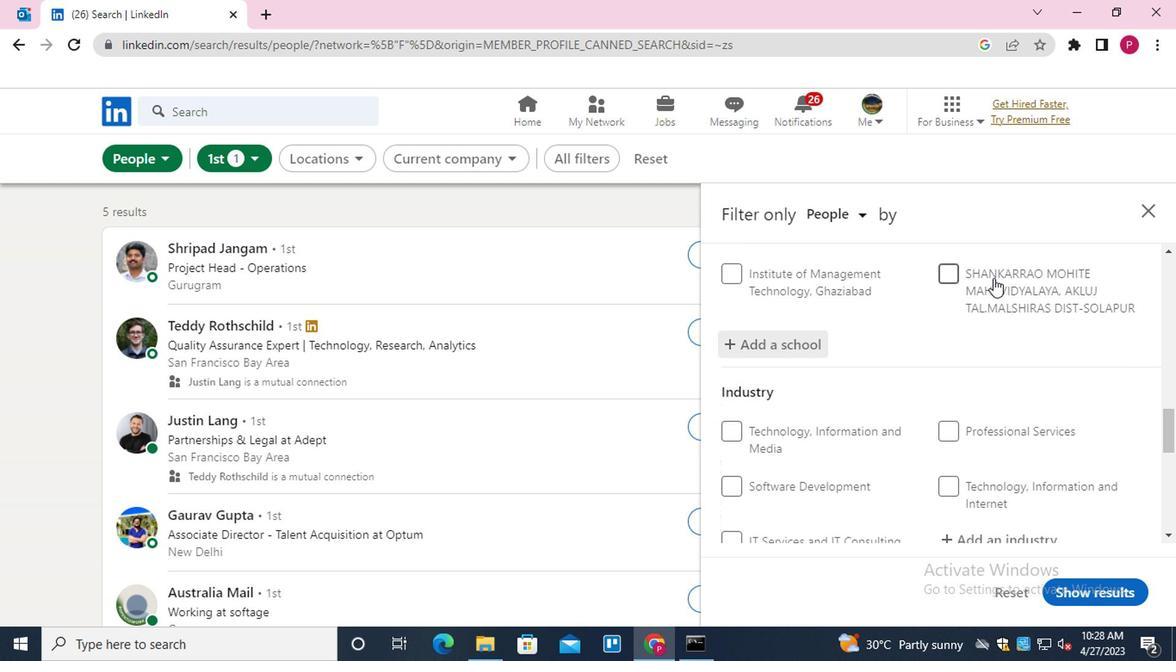 
Action: Mouse moved to (973, 295)
Screenshot: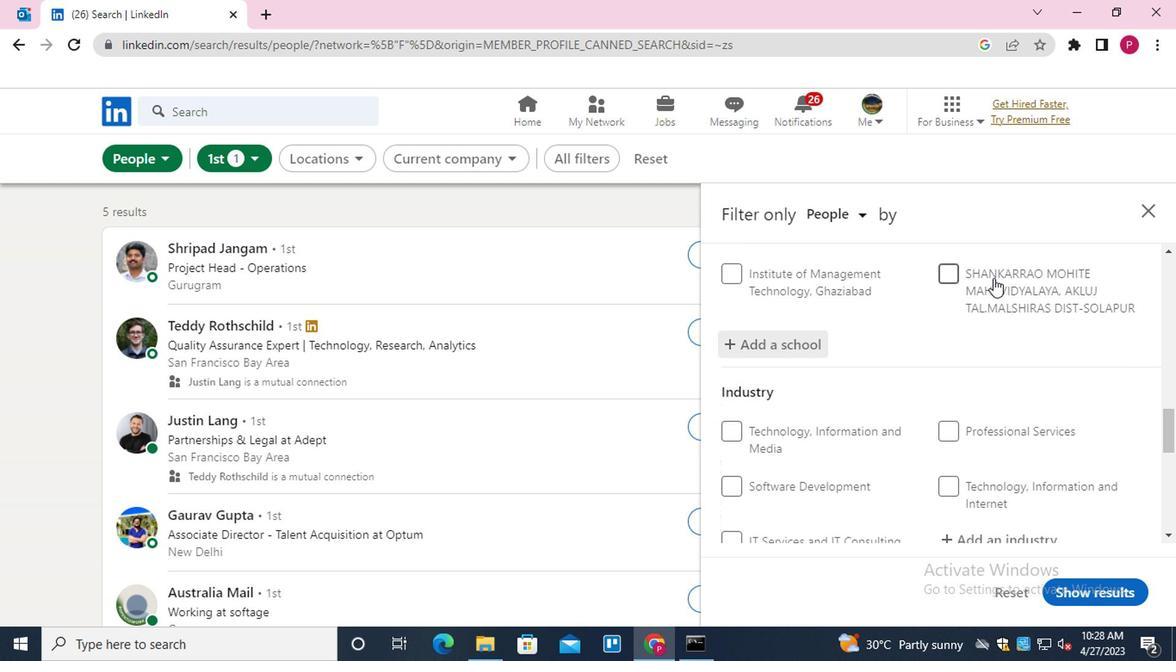 
Action: Mouse scrolled (973, 294) with delta (0, -1)
Screenshot: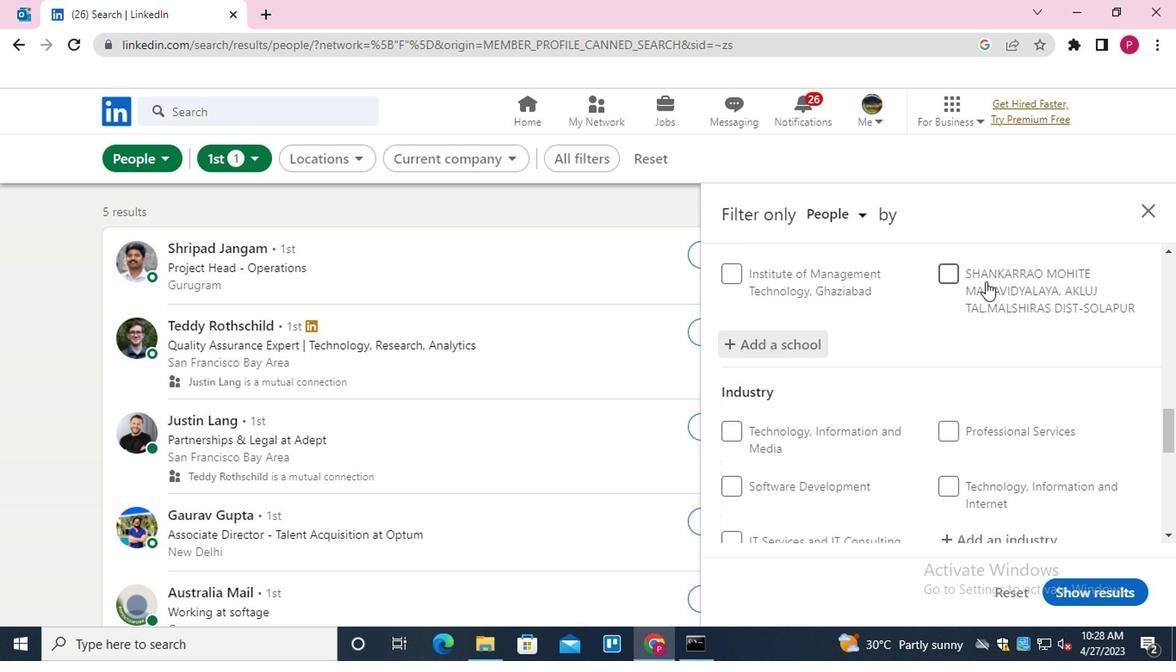 
Action: Mouse moved to (972, 297)
Screenshot: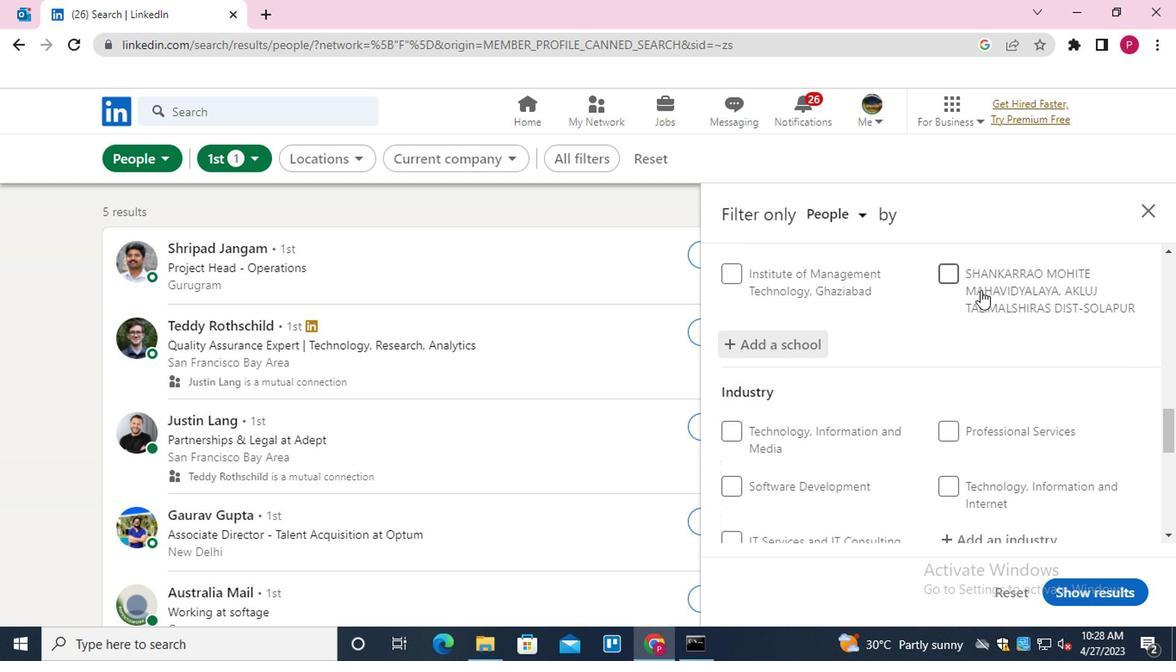 
Action: Mouse scrolled (972, 296) with delta (0, -1)
Screenshot: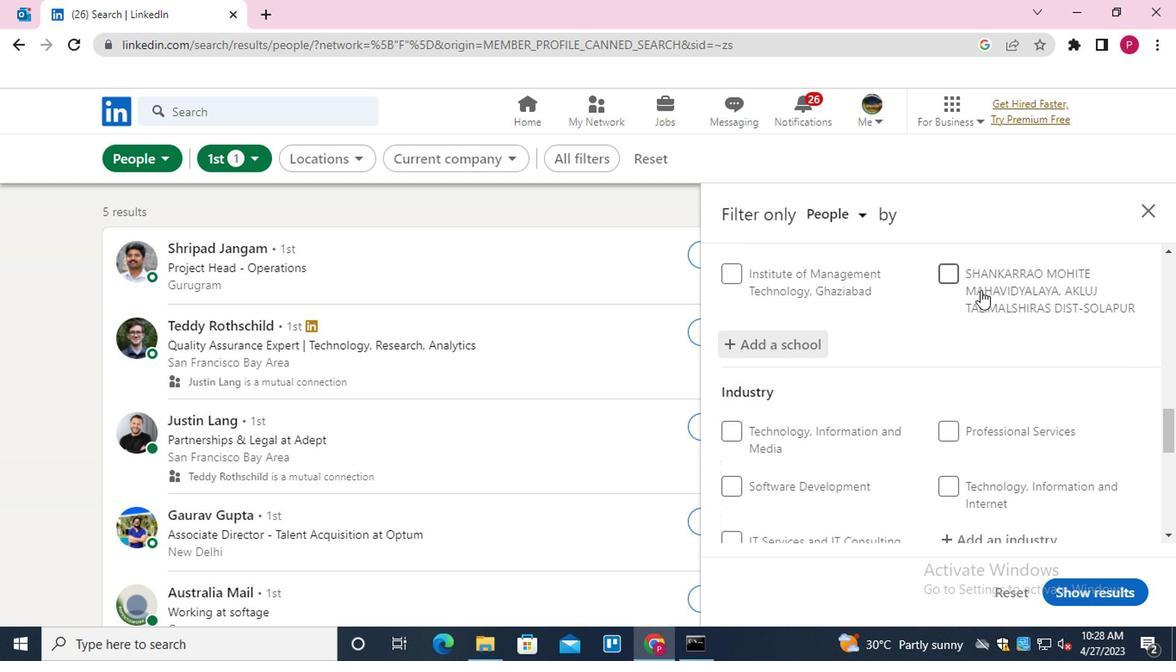 
Action: Mouse scrolled (972, 296) with delta (0, -1)
Screenshot: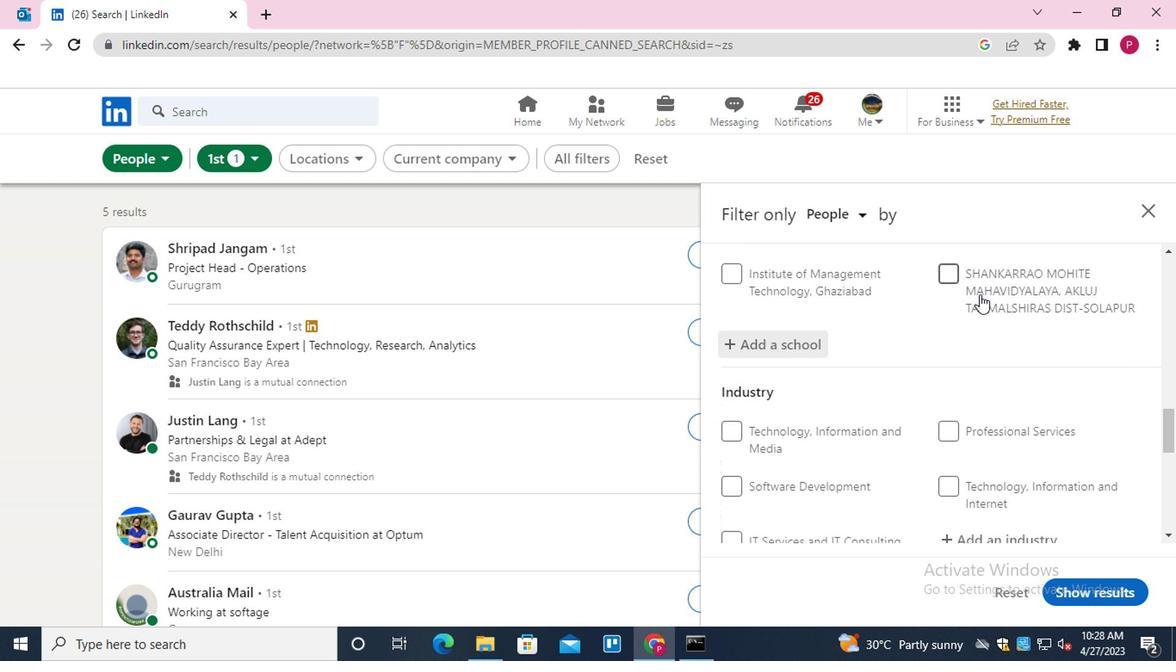 
Action: Mouse moved to (987, 292)
Screenshot: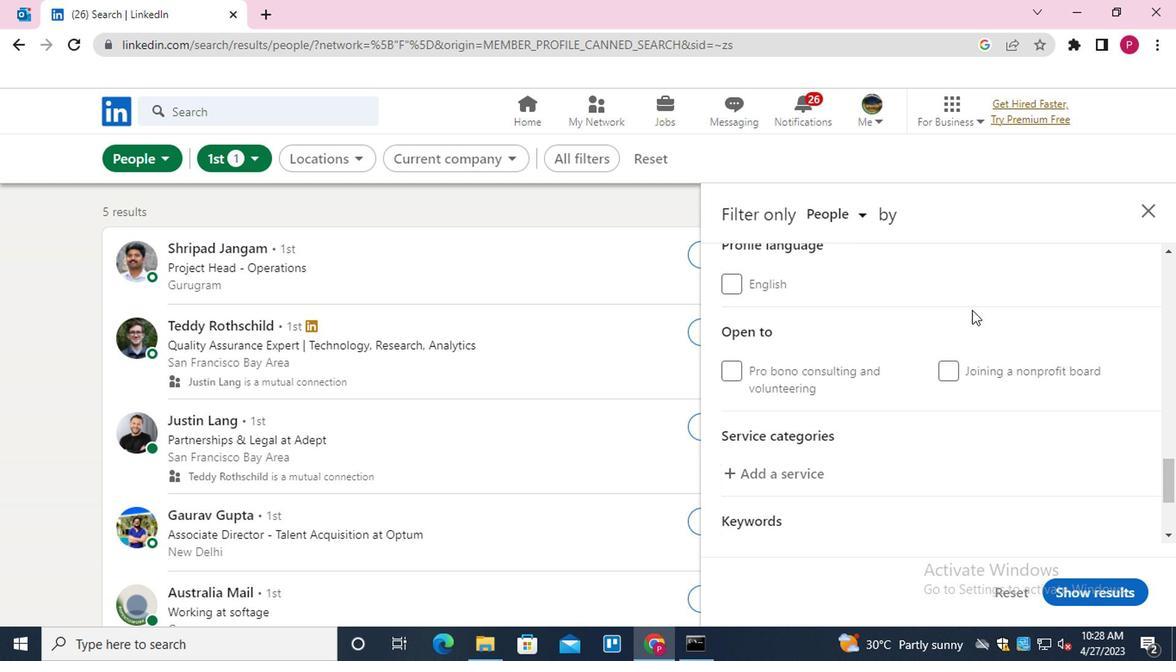 
Action: Mouse scrolled (987, 293) with delta (0, 0)
Screenshot: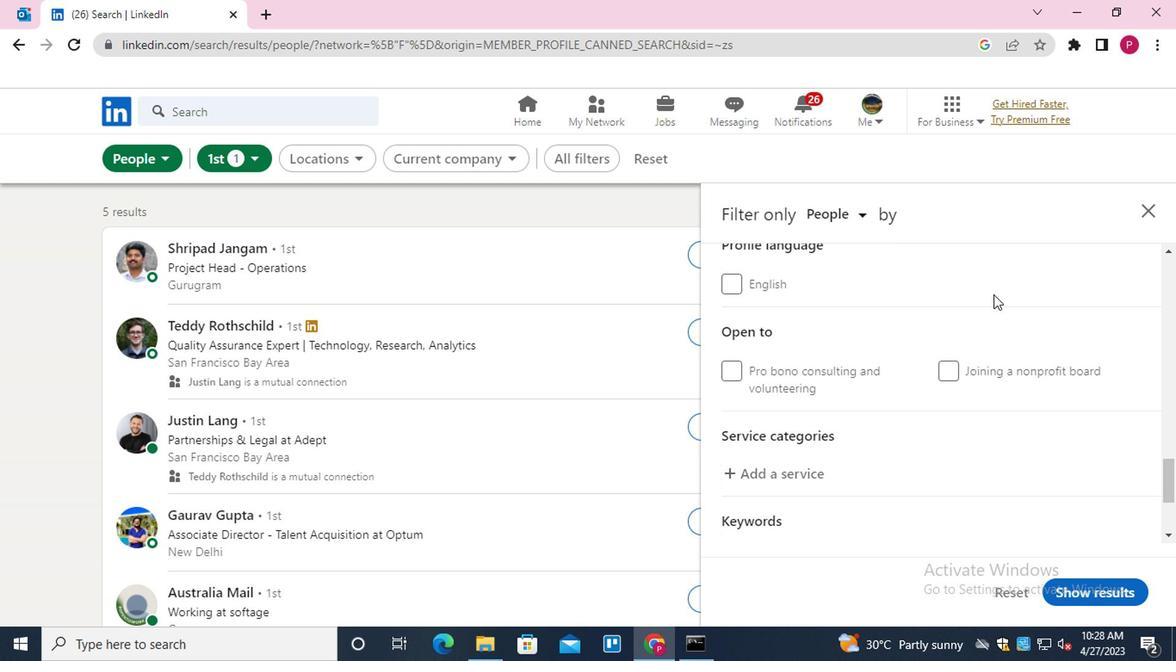 
Action: Mouse moved to (1024, 281)
Screenshot: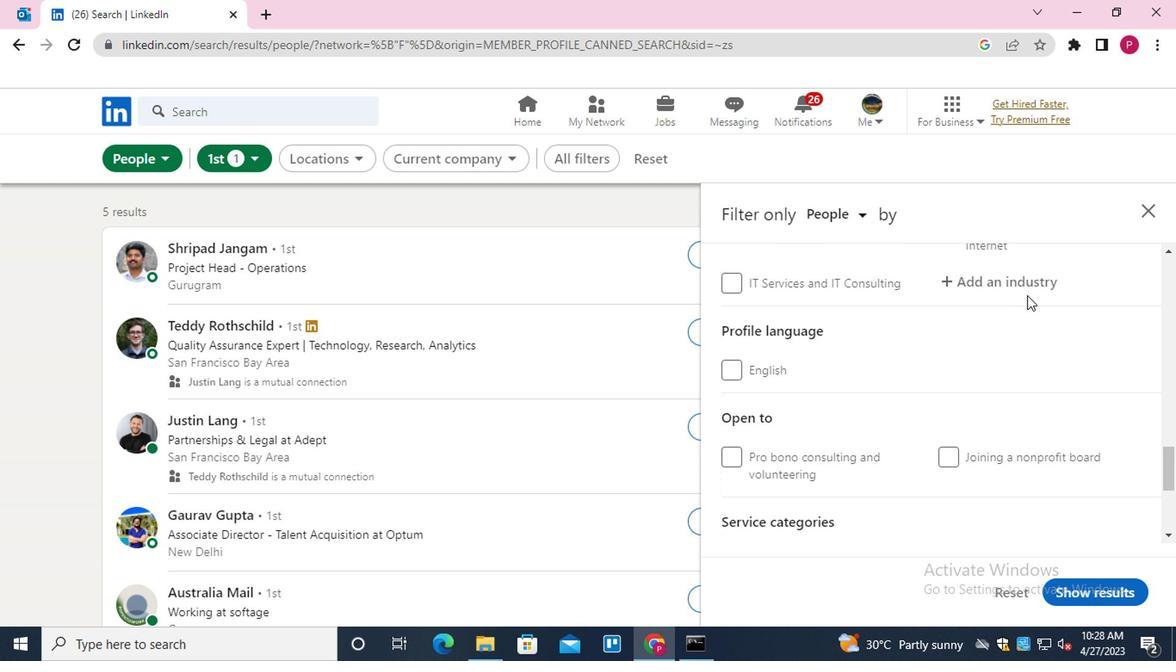 
Action: Mouse pressed left at (1024, 281)
Screenshot: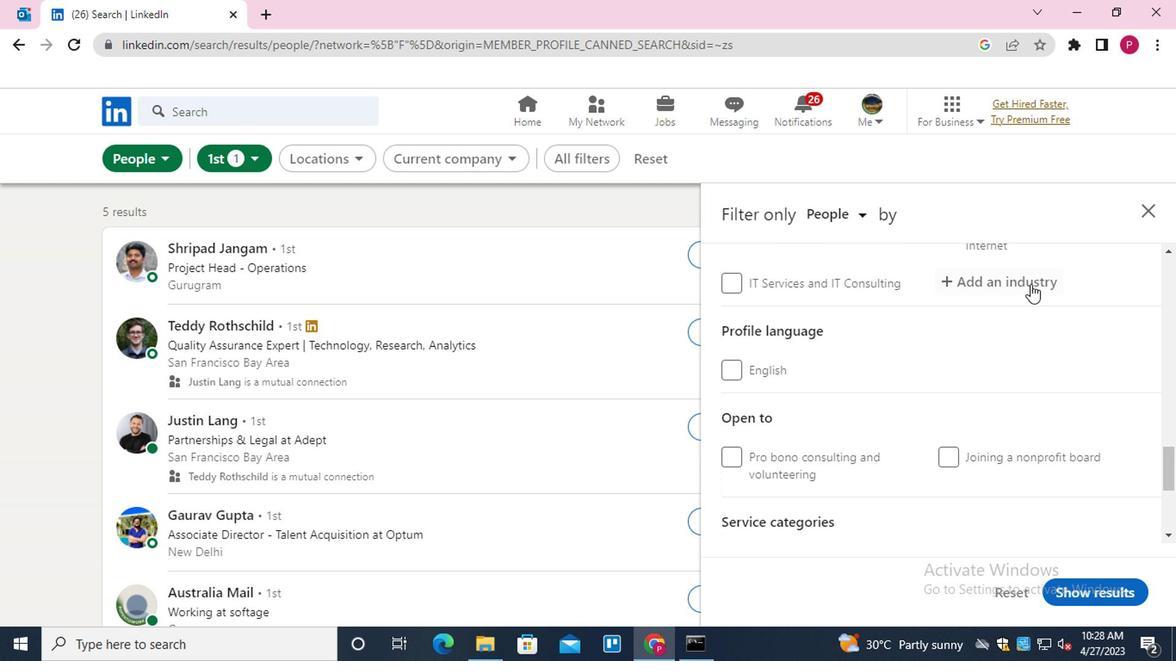 
Action: Key pressed <Key.shift><Key.shift><Key.shift>WHOLESALER<Key.insert><Key.backspace><Key.down><Key.down><Key.down><Key.down><Key.down><Key.down><Key.down><Key.down><Key.down><Key.down><Key.down><Key.down><Key.down><Key.down><Key.down><Key.down><Key.down><Key.up><Key.enter>
Screenshot: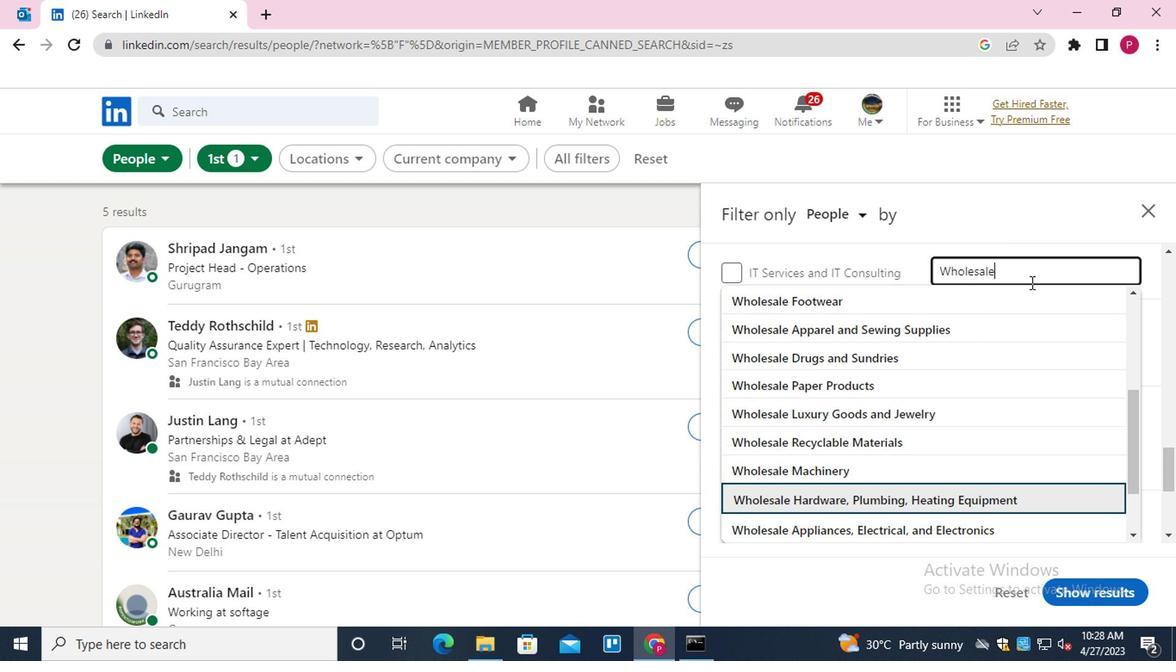 
Action: Mouse moved to (813, 391)
Screenshot: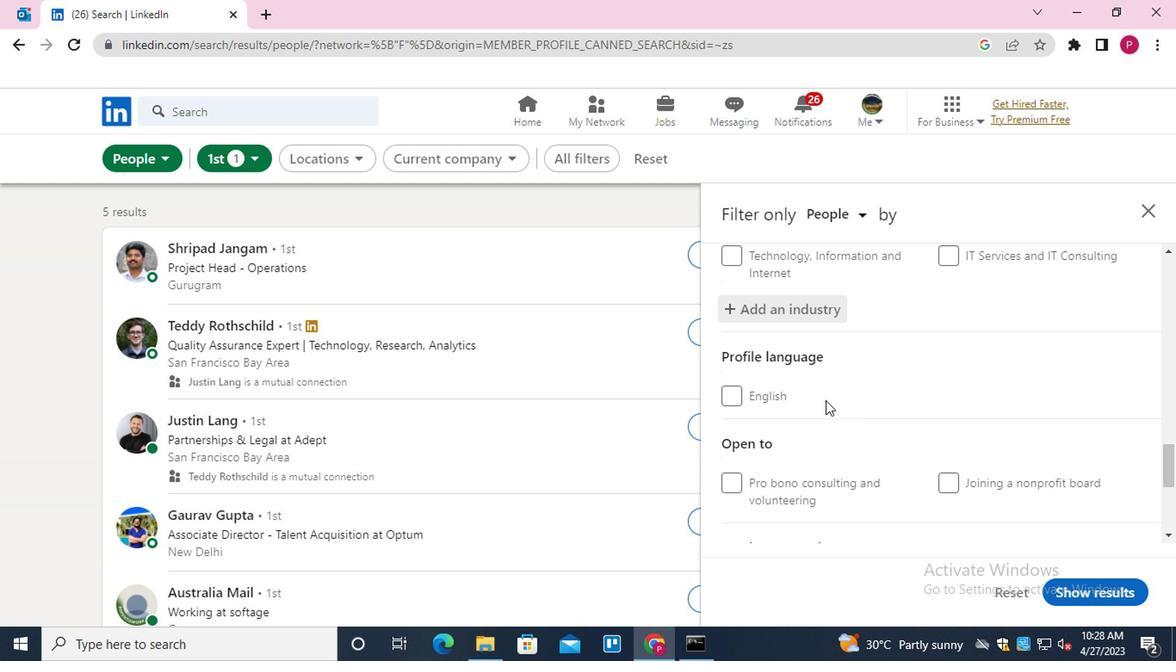 
Action: Mouse scrolled (813, 390) with delta (0, -1)
Screenshot: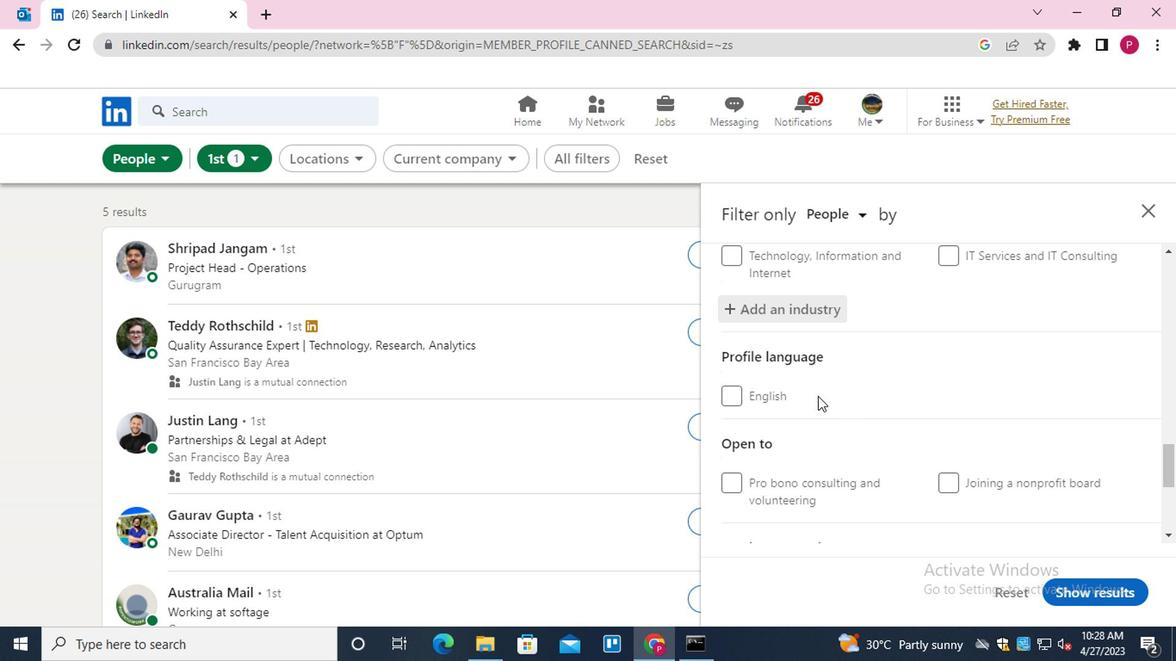 
Action: Mouse scrolled (813, 390) with delta (0, -1)
Screenshot: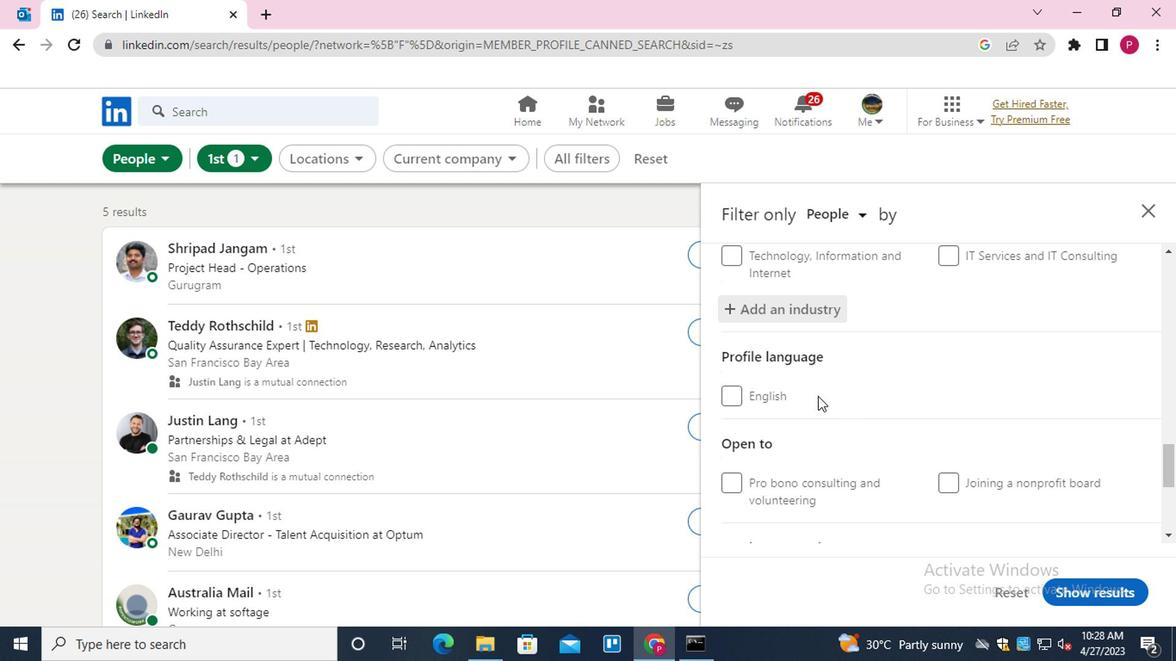 
Action: Mouse scrolled (813, 390) with delta (0, -1)
Screenshot: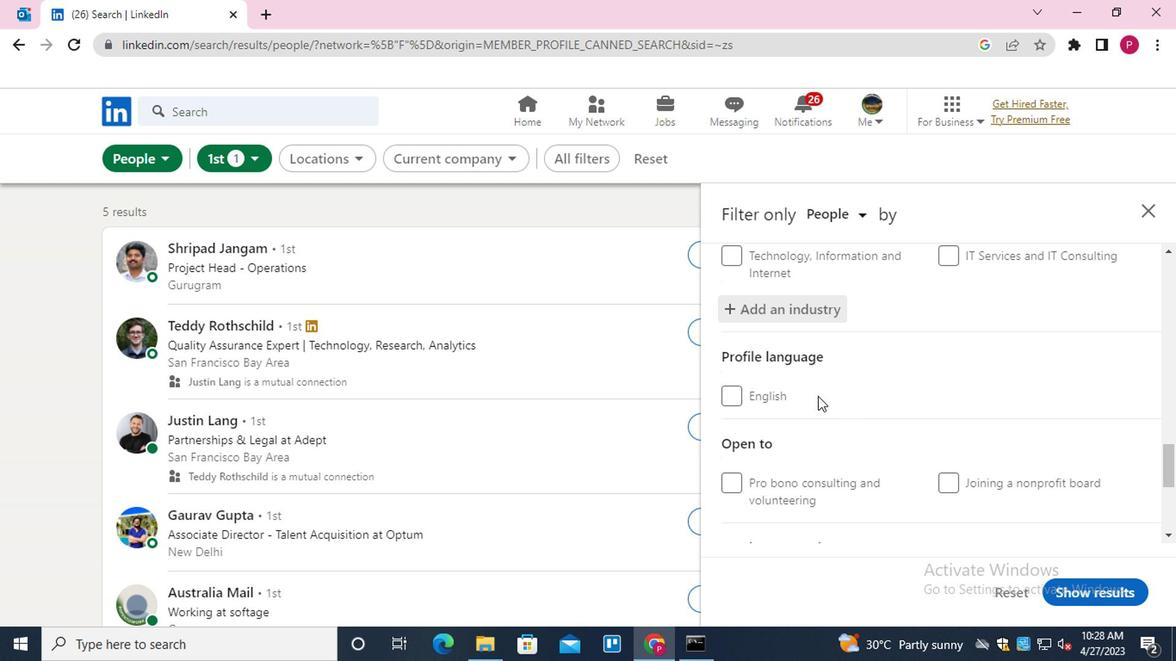 
Action: Mouse moved to (760, 327)
Screenshot: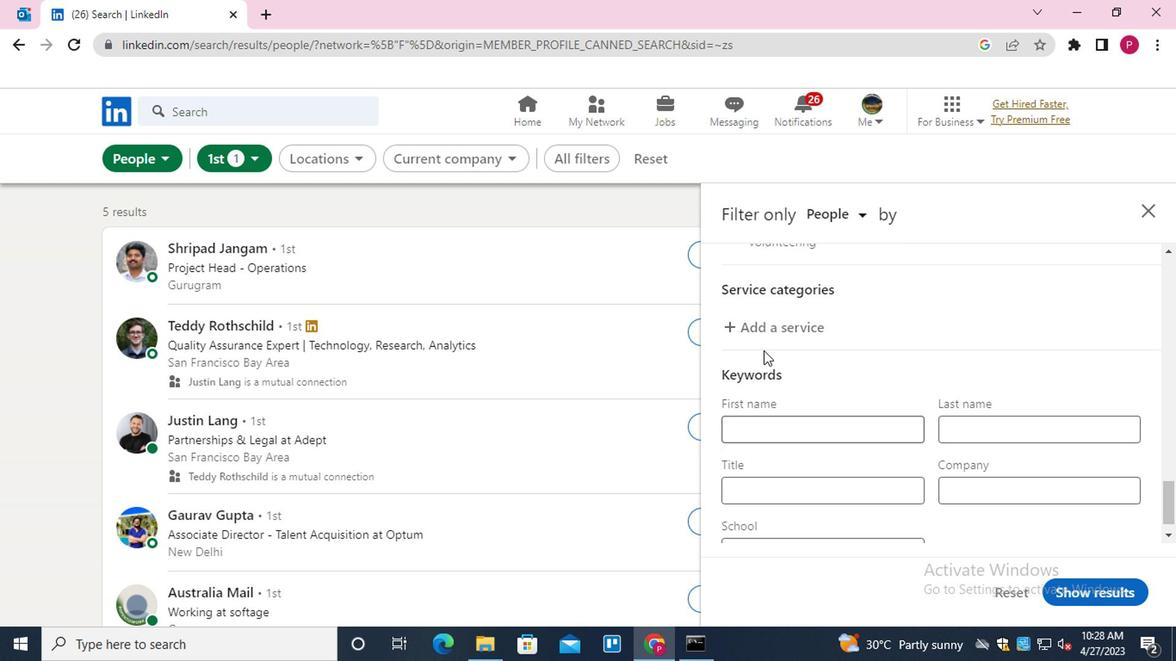 
Action: Mouse pressed left at (760, 327)
Screenshot: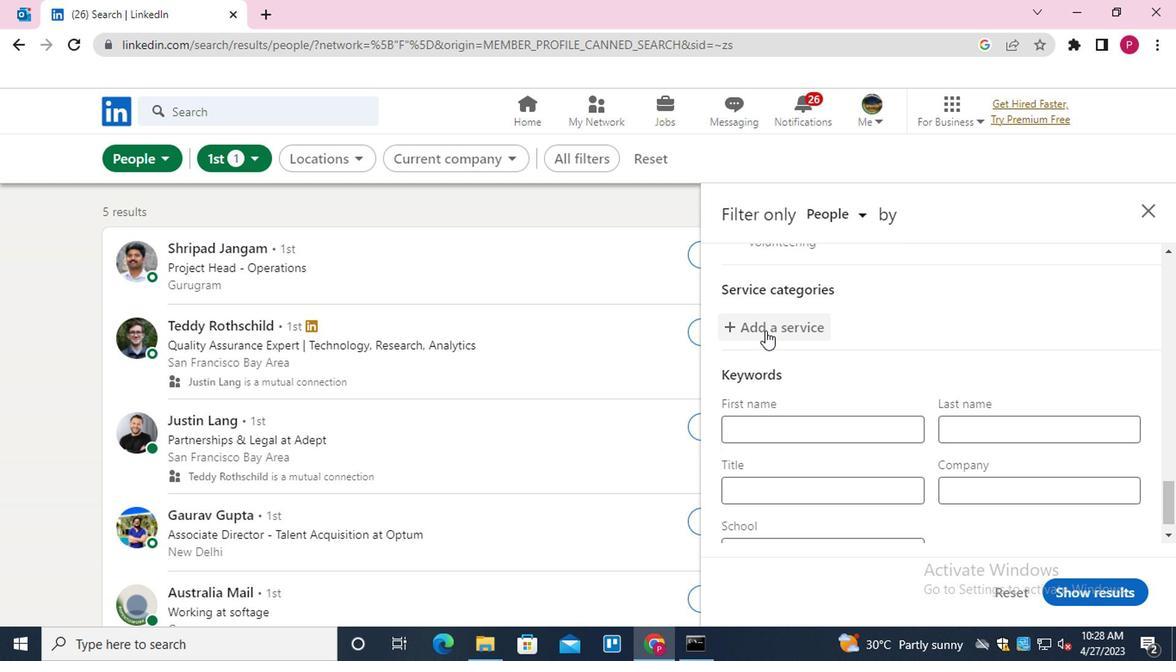 
Action: Mouse moved to (760, 327)
Screenshot: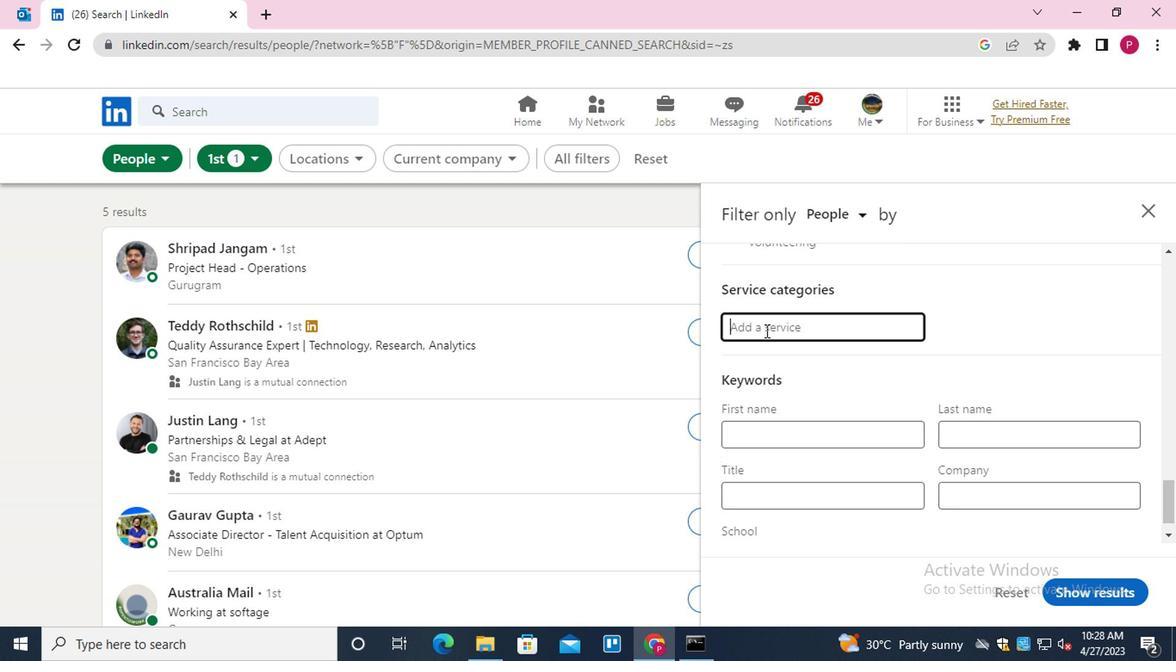 
Action: Key pressed <Key.shift><Key.shift>NON<Key.down><Key.down><Key.enter>
Screenshot: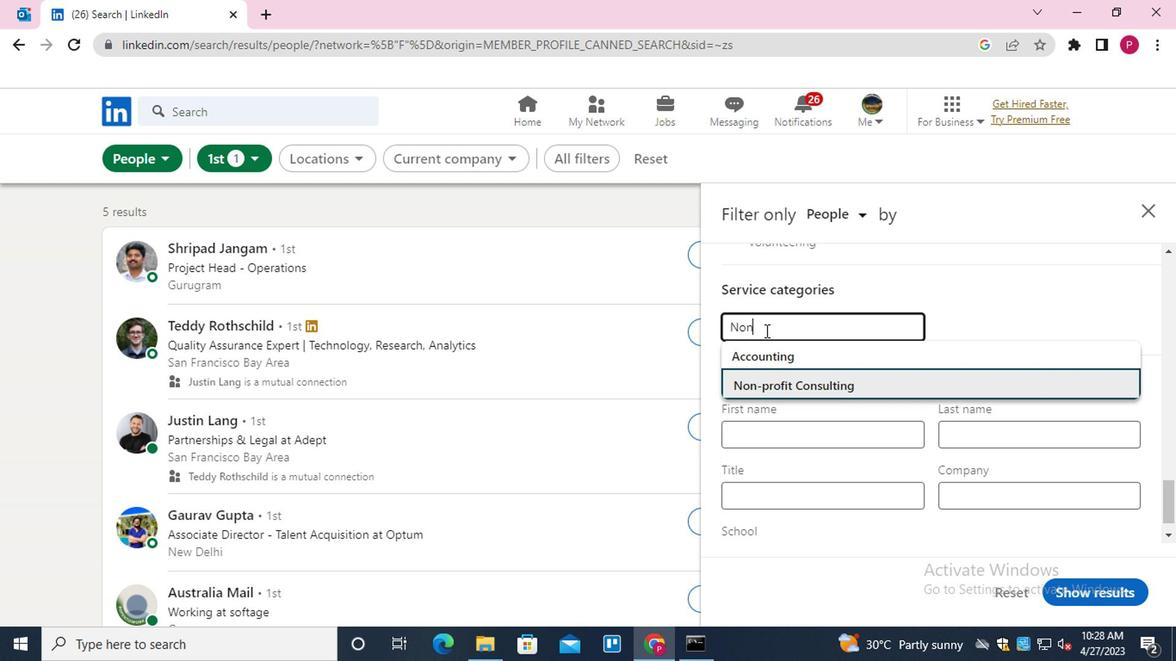 
Action: Mouse moved to (757, 356)
Screenshot: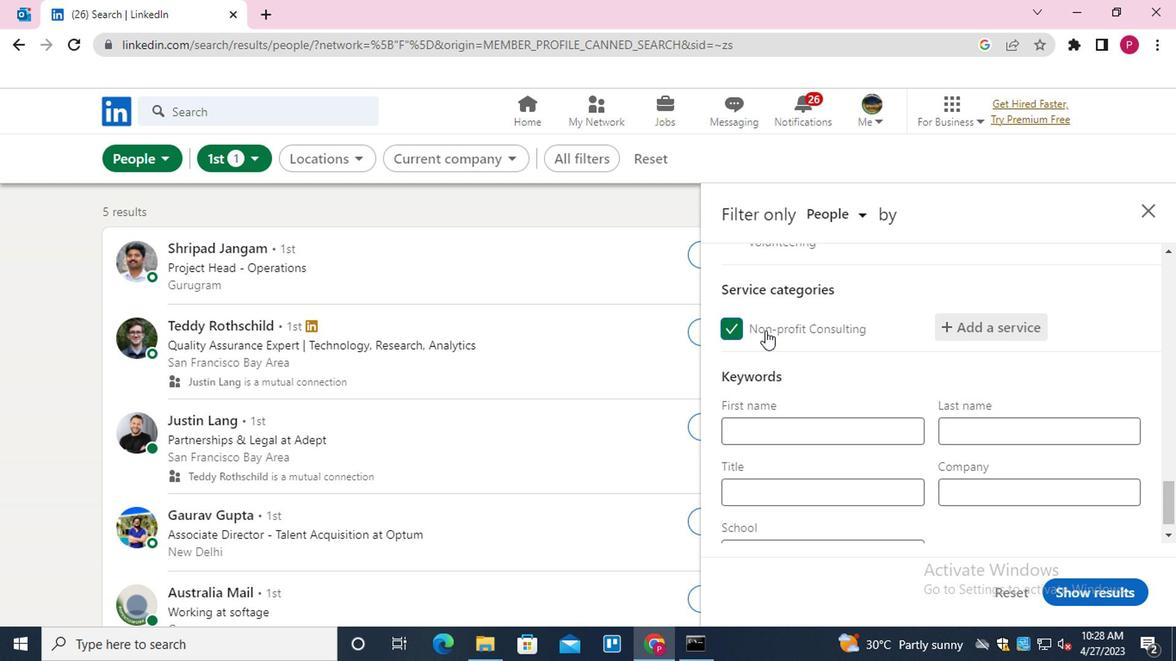 
Action: Mouse scrolled (757, 355) with delta (0, 0)
Screenshot: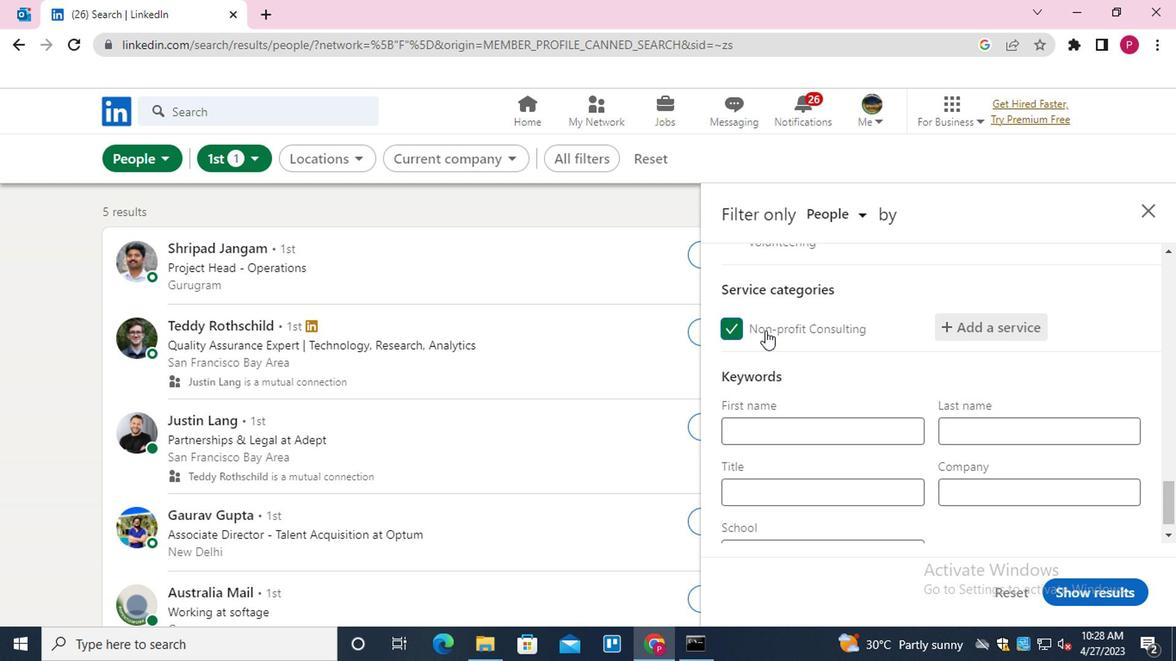 
Action: Mouse moved to (762, 371)
Screenshot: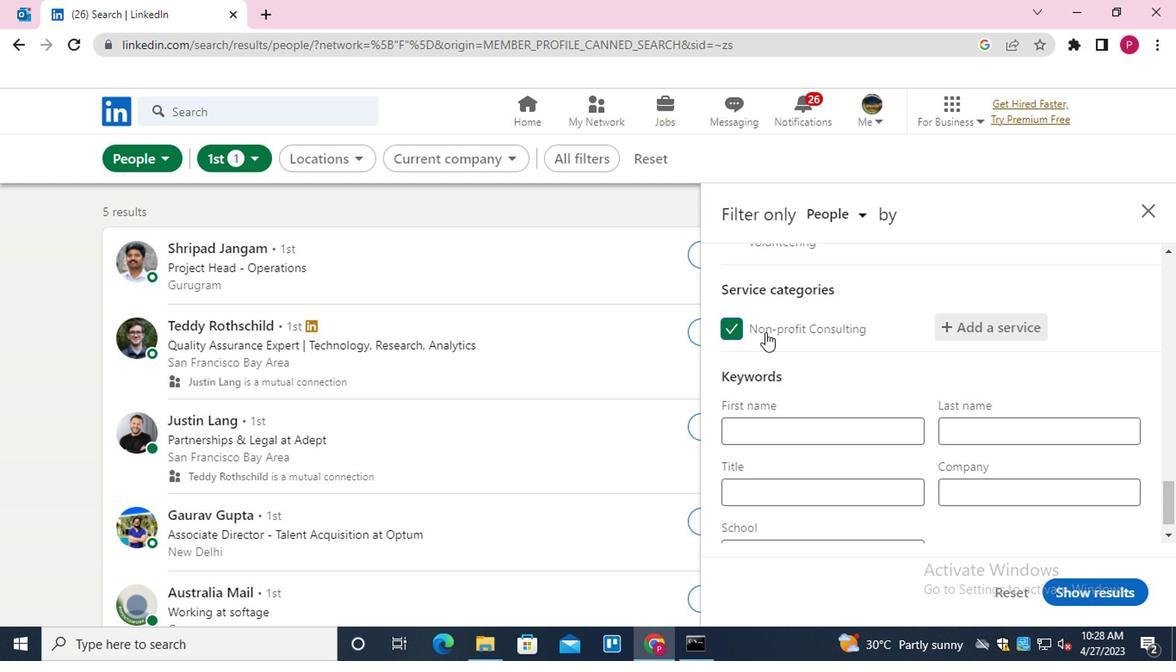 
Action: Mouse scrolled (762, 371) with delta (0, 0)
Screenshot: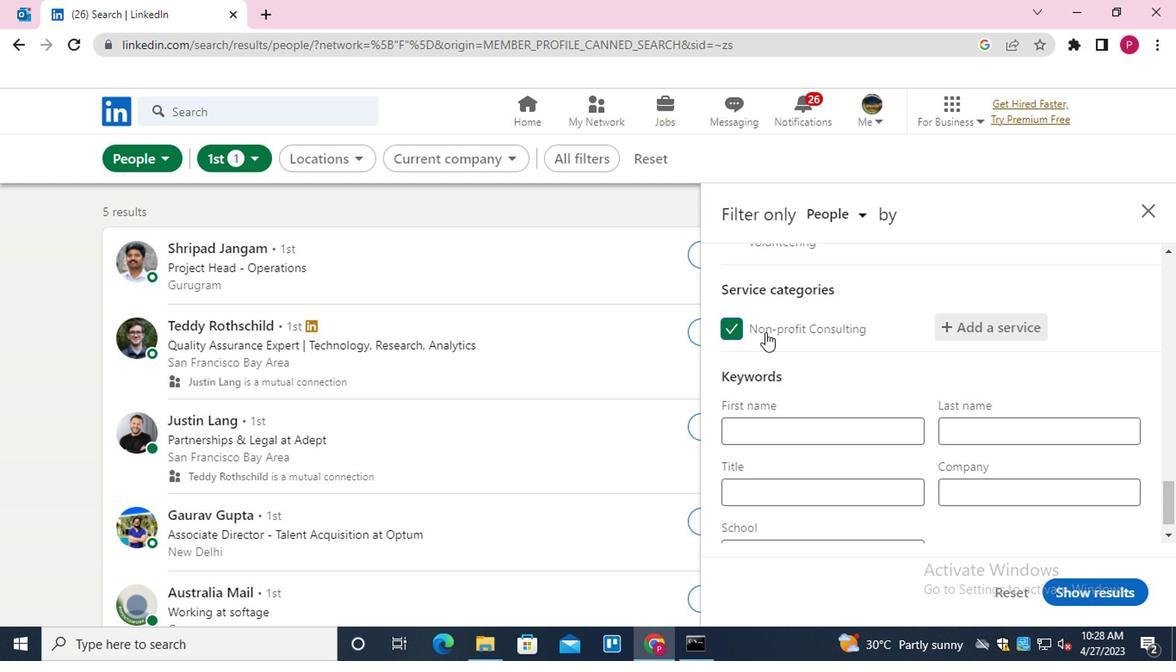 
Action: Mouse moved to (763, 378)
Screenshot: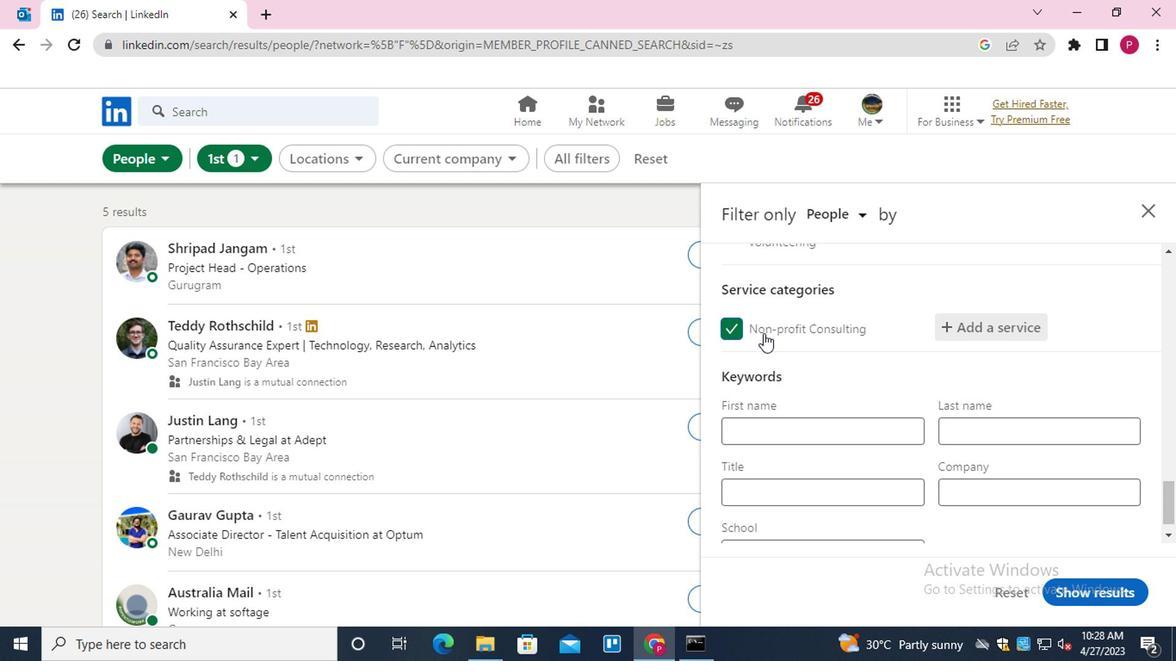 
Action: Mouse scrolled (763, 376) with delta (0, -1)
Screenshot: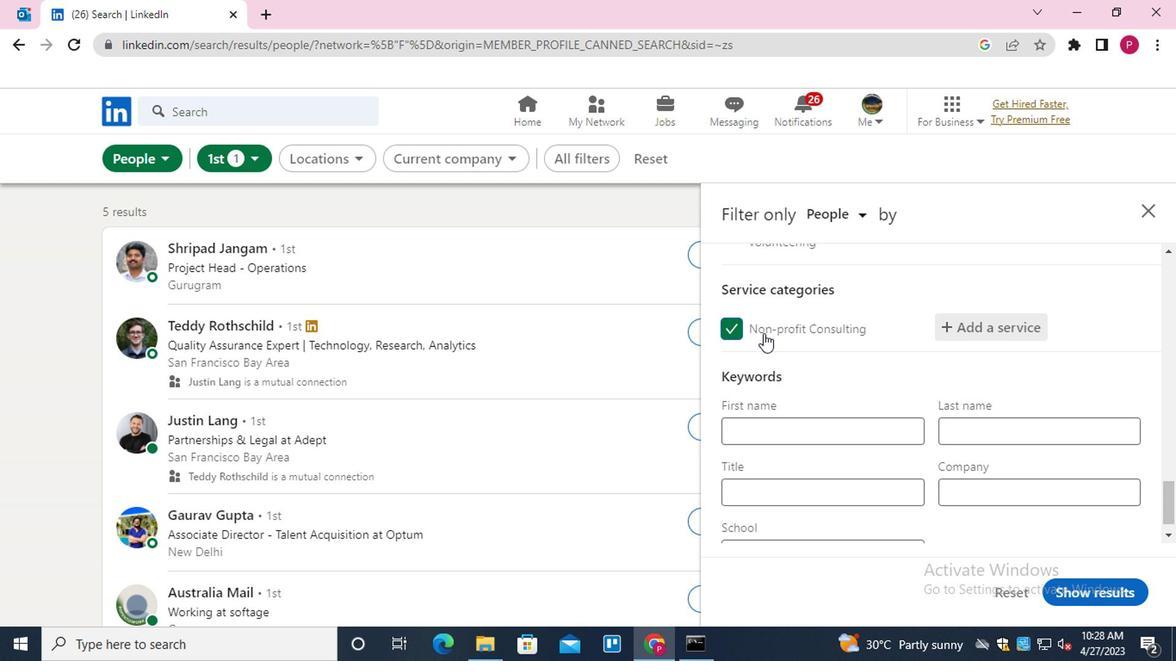 
Action: Mouse moved to (804, 454)
Screenshot: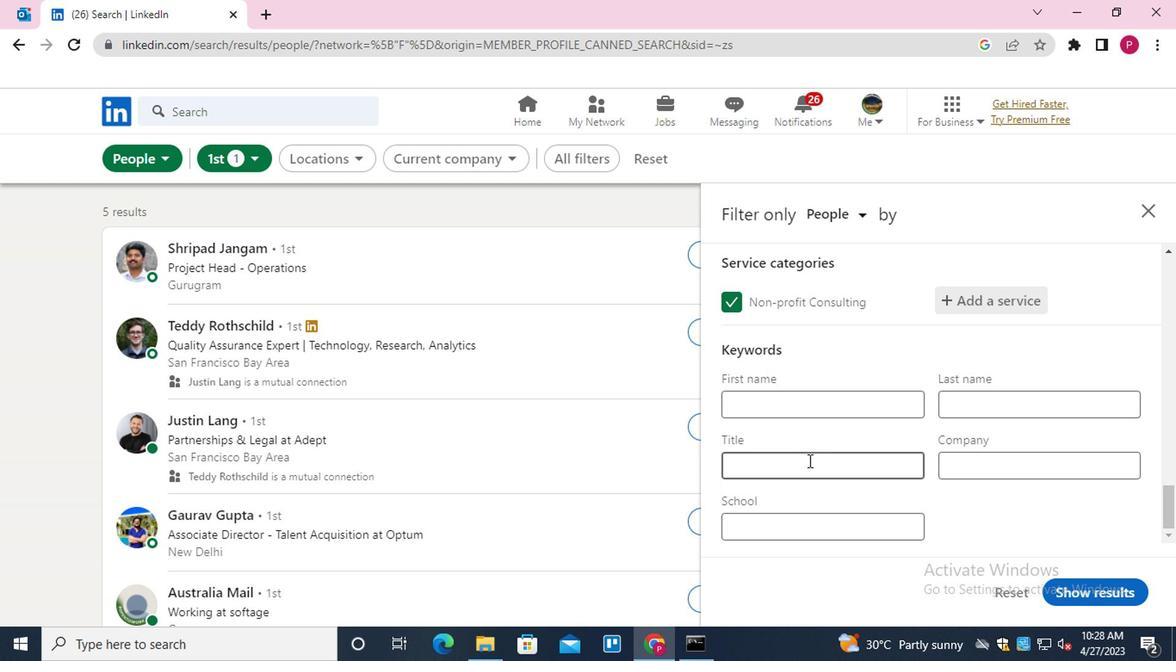 
Action: Mouse pressed left at (804, 454)
Screenshot: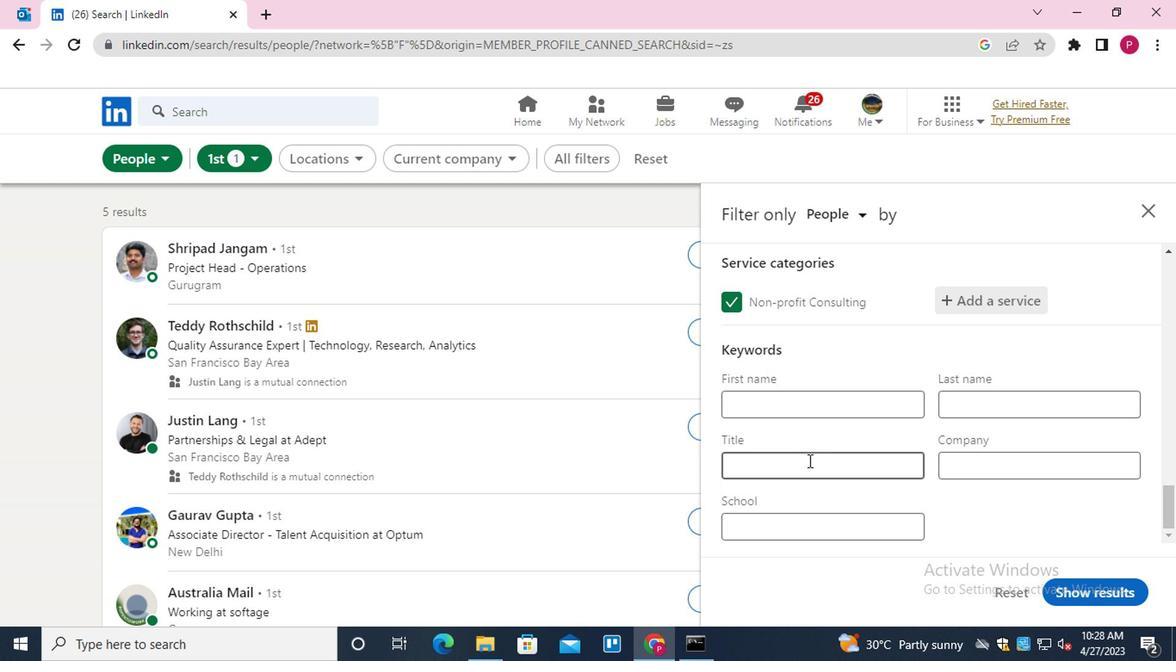 
Action: Mouse moved to (804, 454)
Screenshot: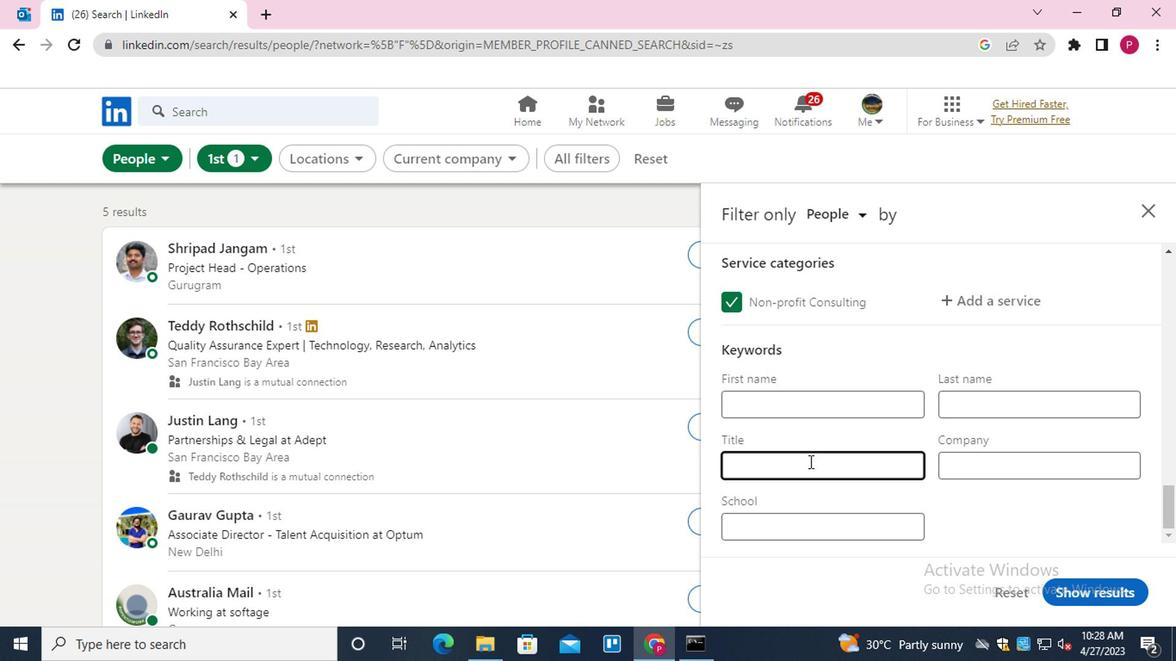 
Action: Key pressed <Key.shift><Key.shift><Key.shift><Key.shift><Key.shift><Key.shift><Key.shift><Key.shift>TRUCK<Key.space><Key.shift>DRICER<Key.backspace><Key.backspace><Key.backspace>VER
Screenshot: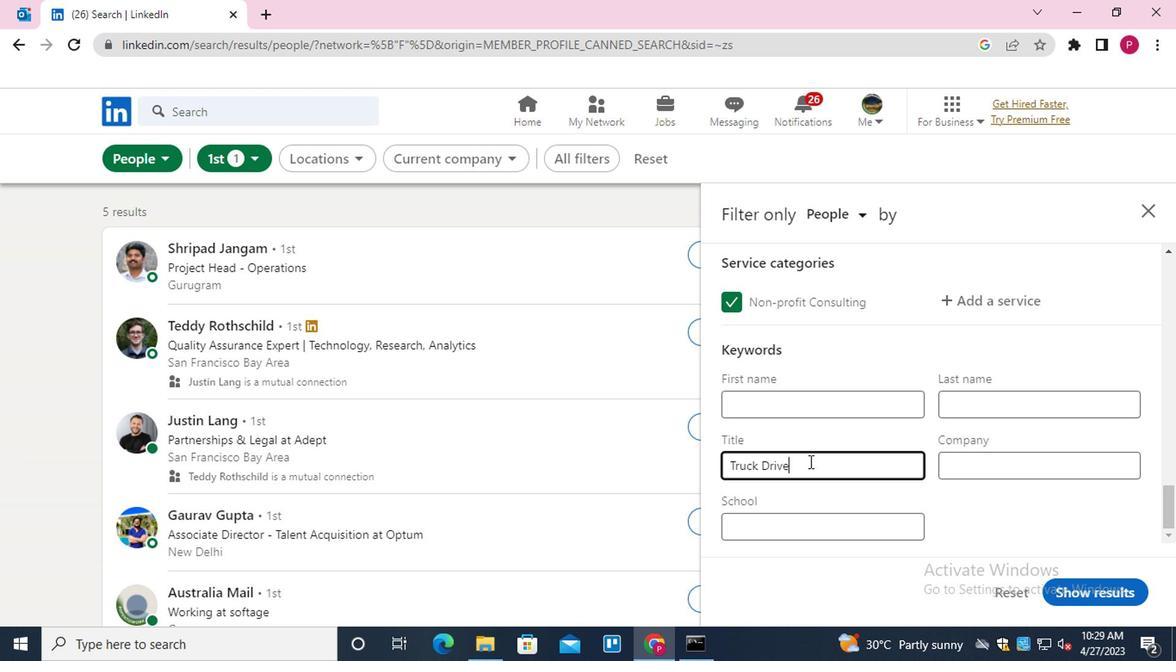 
Action: Mouse moved to (1118, 571)
Screenshot: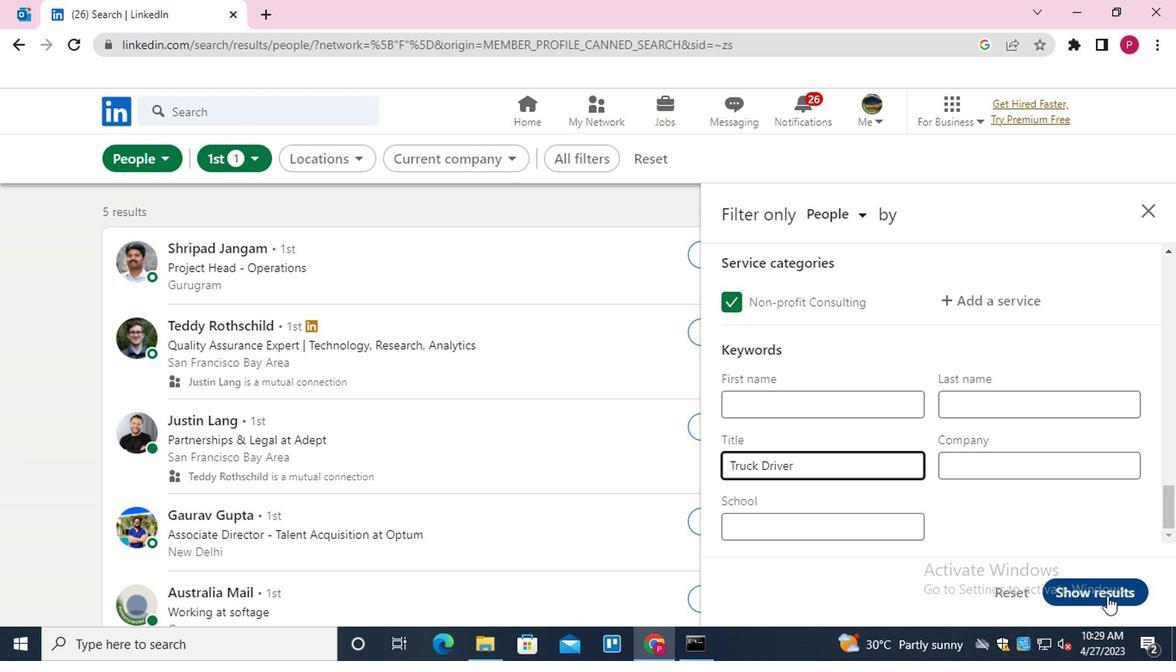 
Action: Mouse pressed left at (1118, 571)
Screenshot: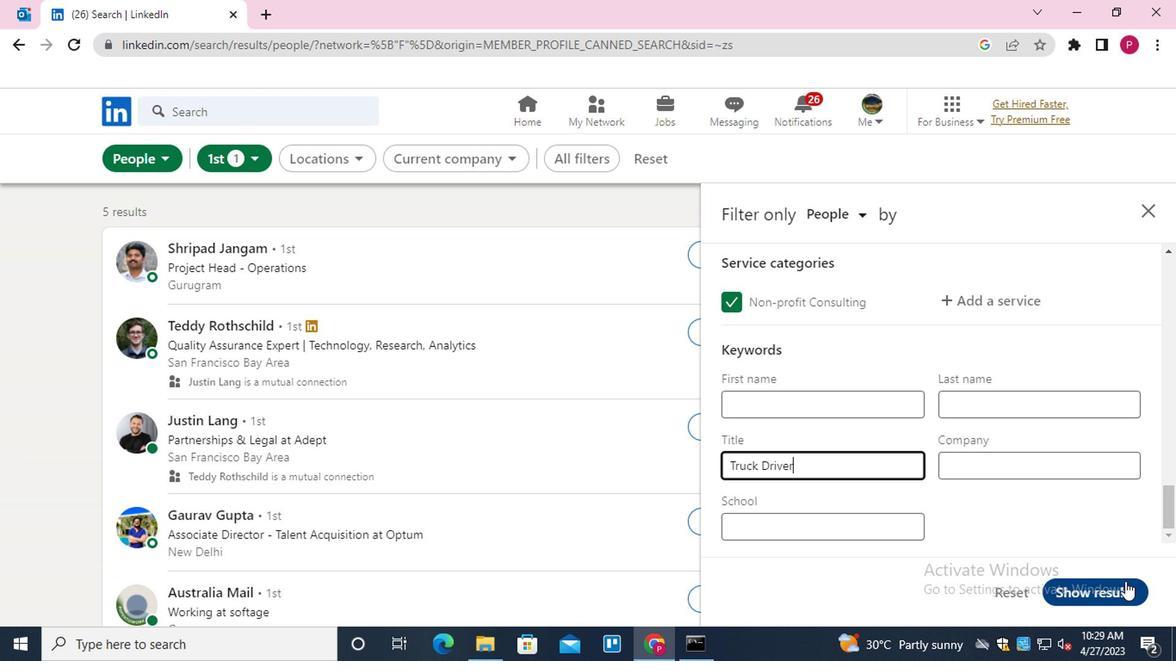 
Action: Mouse moved to (632, 392)
Screenshot: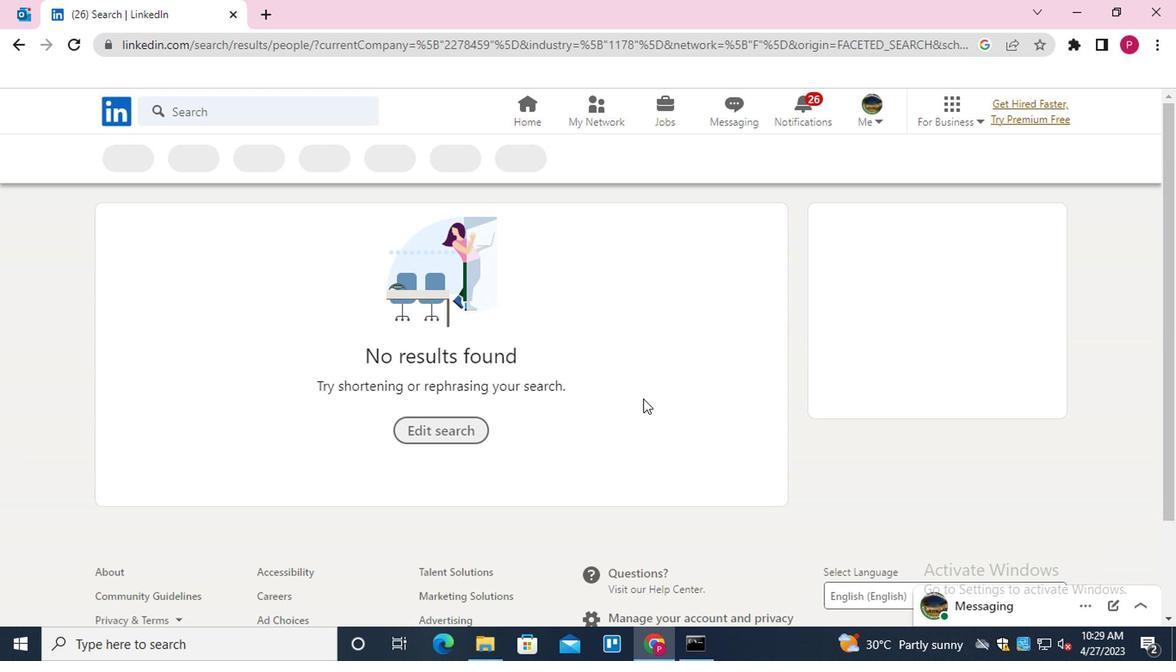 
